 Task: Look for Airbnb properties in PÃ¼spÃ¶kladÃ¡ny, Hungary from 9th November, 2023 to 11th November, 2023 for 2 adults.2 bedrooms having 2 beds and 1 bathroom. Property type can be guest house. Booking option can be shelf check-in. Look for 4 properties as per requirement.
Action: Mouse moved to (299, 112)
Screenshot: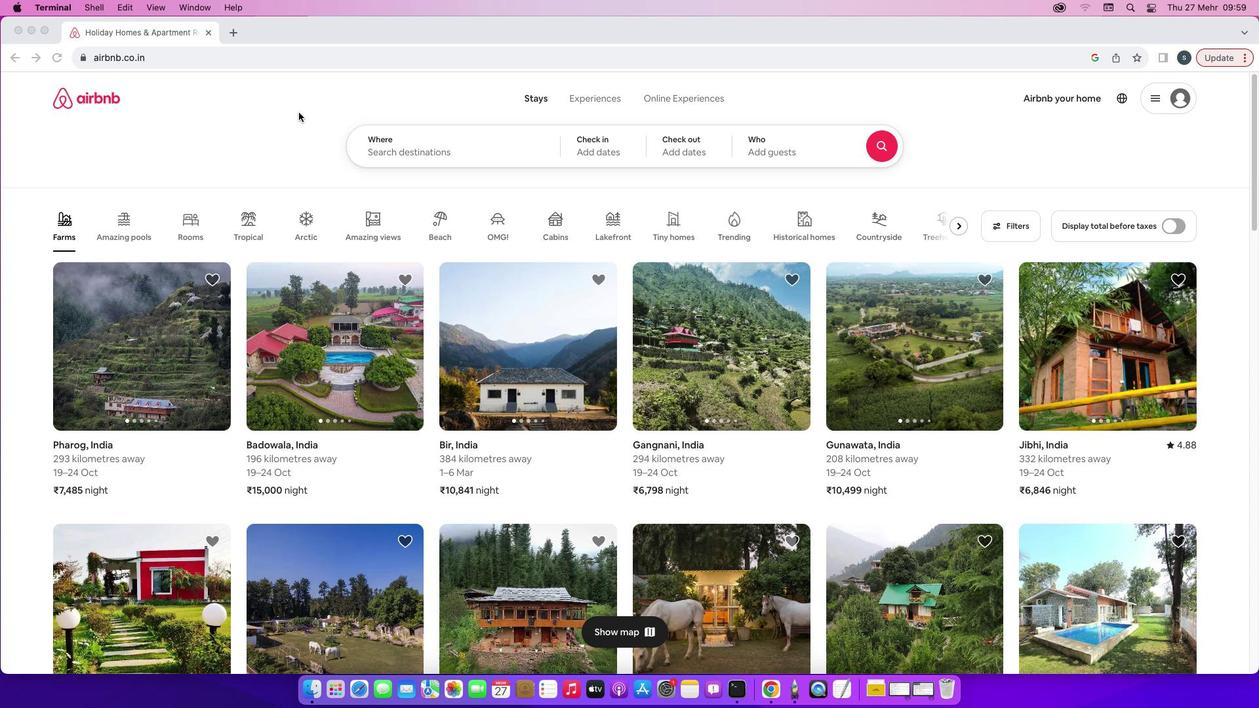 
Action: Mouse pressed left at (299, 112)
Screenshot: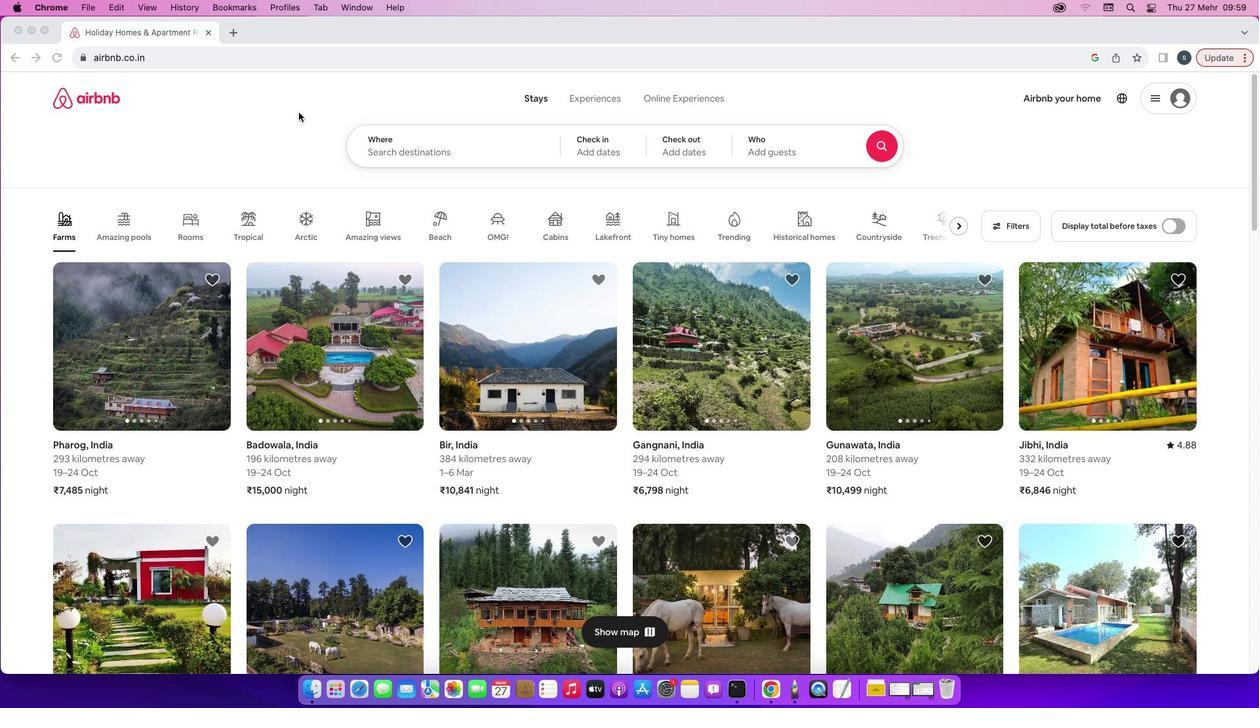 
Action: Mouse moved to (457, 154)
Screenshot: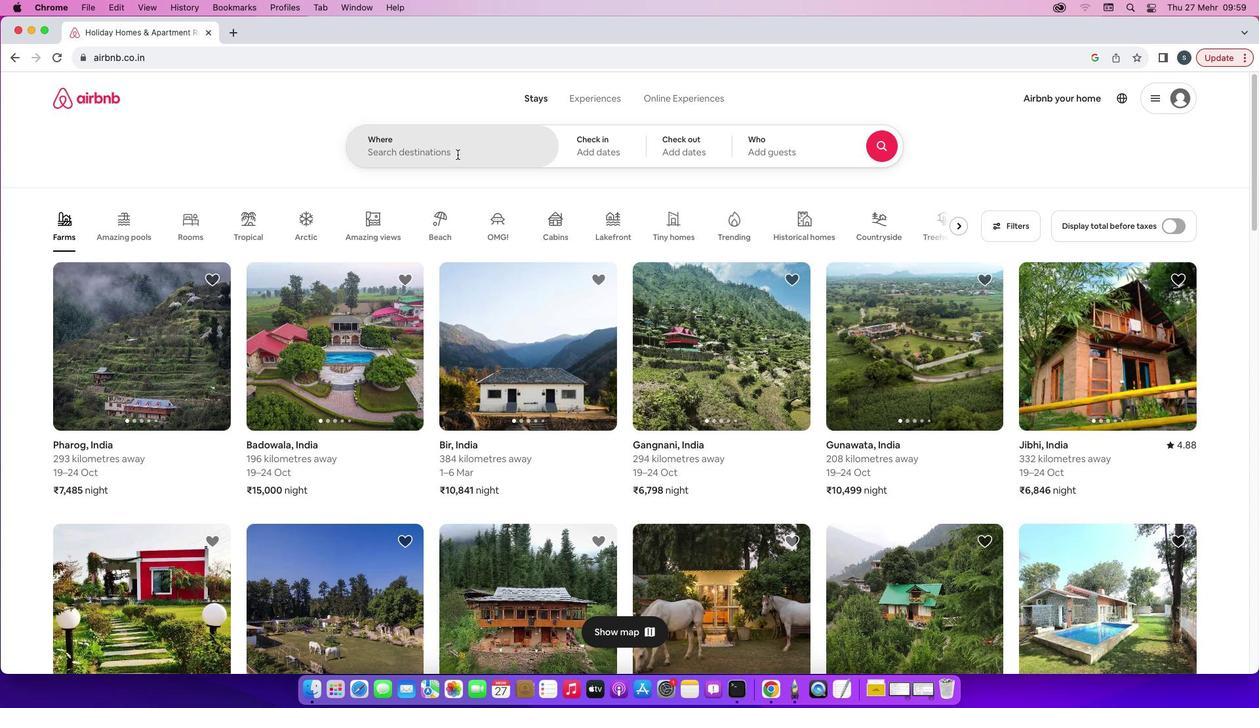 
Action: Mouse pressed left at (457, 154)
Screenshot: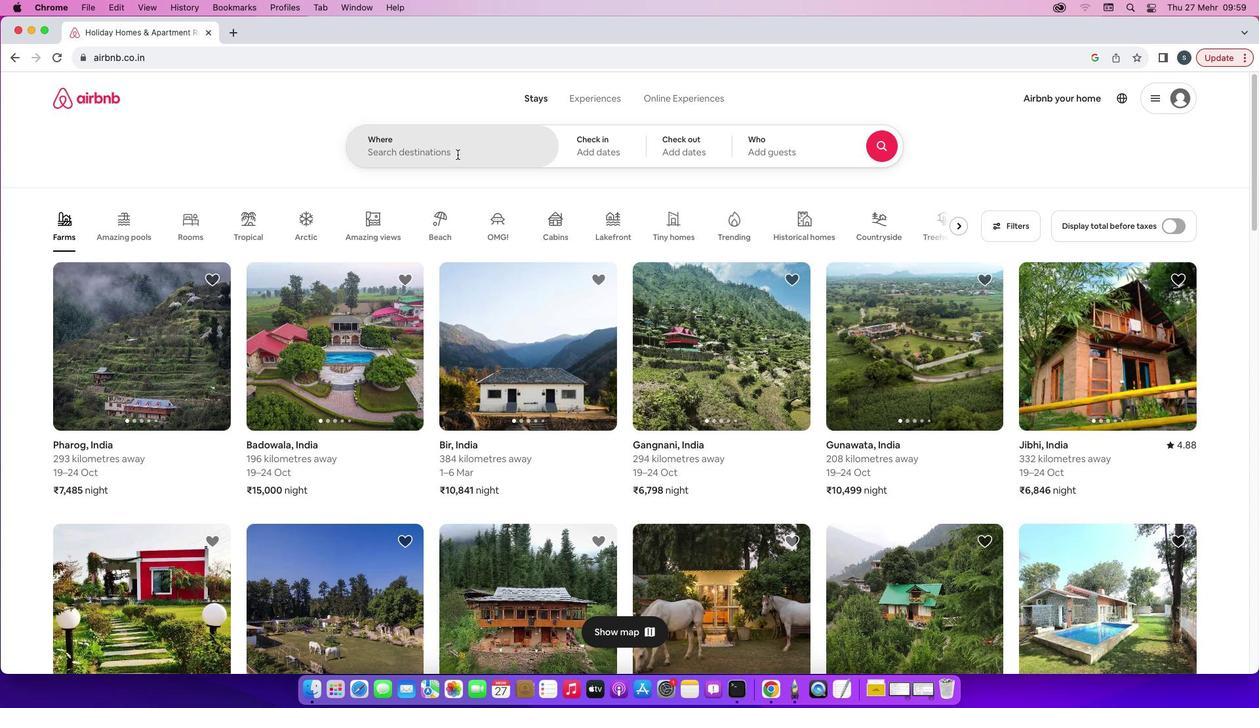 
Action: Key pressed Key.caps_lockKey.caps_lock'P'Key.caps_lock'u''s''p''o''k''l''a''d''a''n''y'','Key.spaceKey.caps_lock'H'Key.caps_lock'u''n''g''a''r''y'
Screenshot: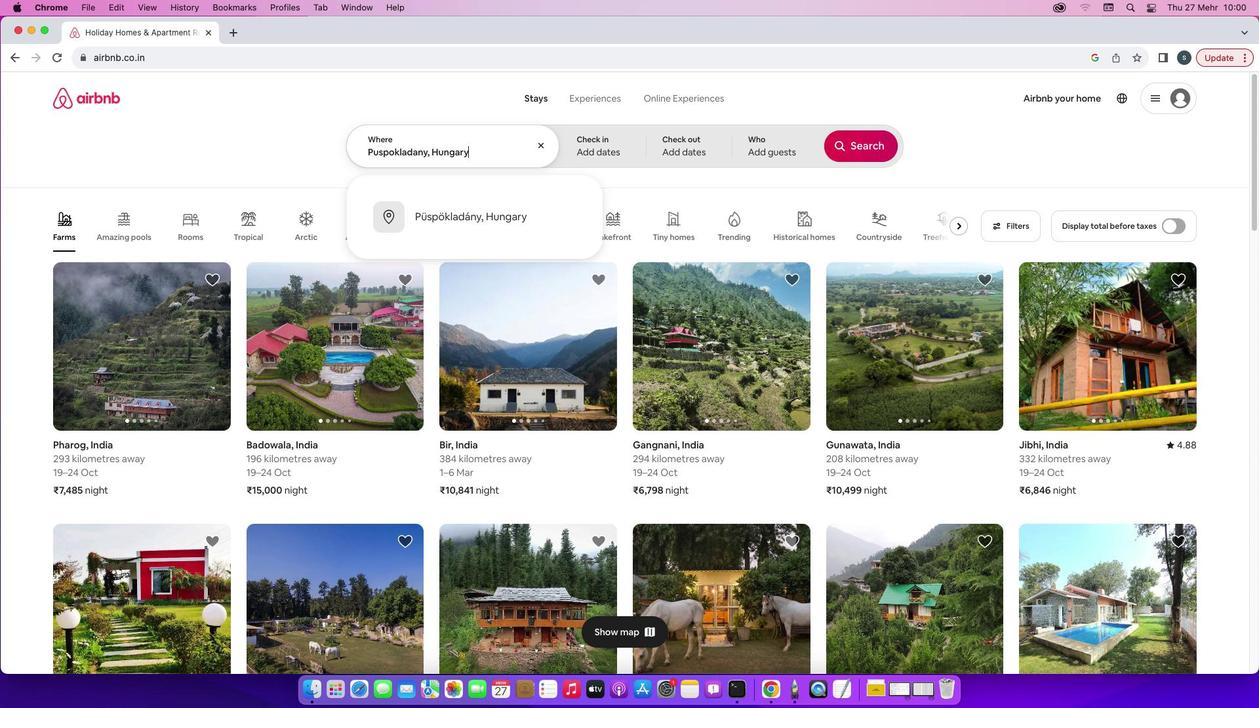 
Action: Mouse moved to (480, 209)
Screenshot: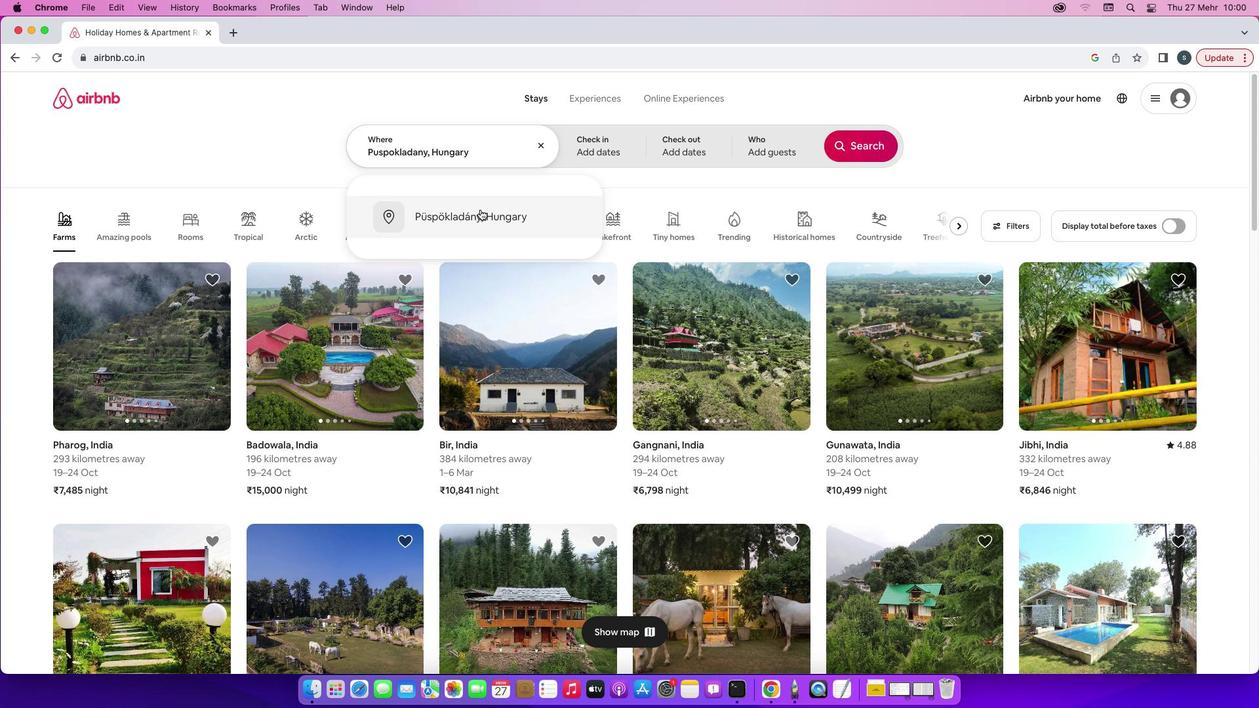 
Action: Mouse pressed left at (480, 209)
Screenshot: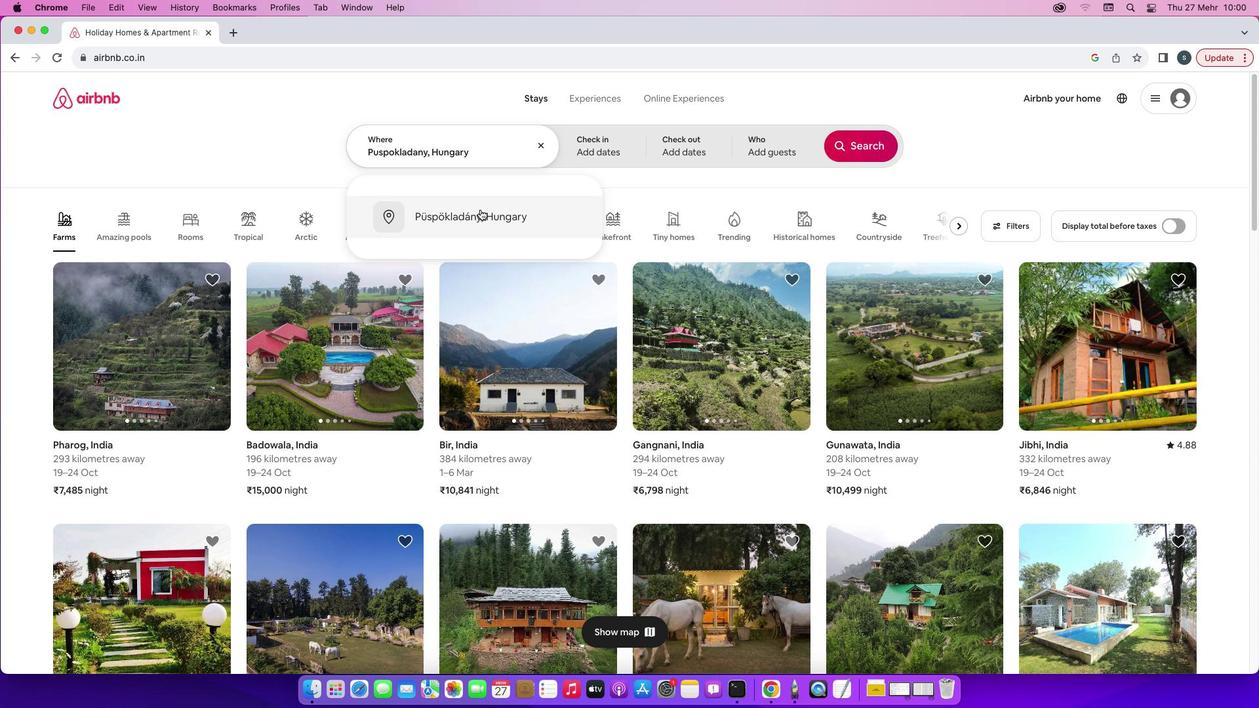 
Action: Mouse moved to (784, 336)
Screenshot: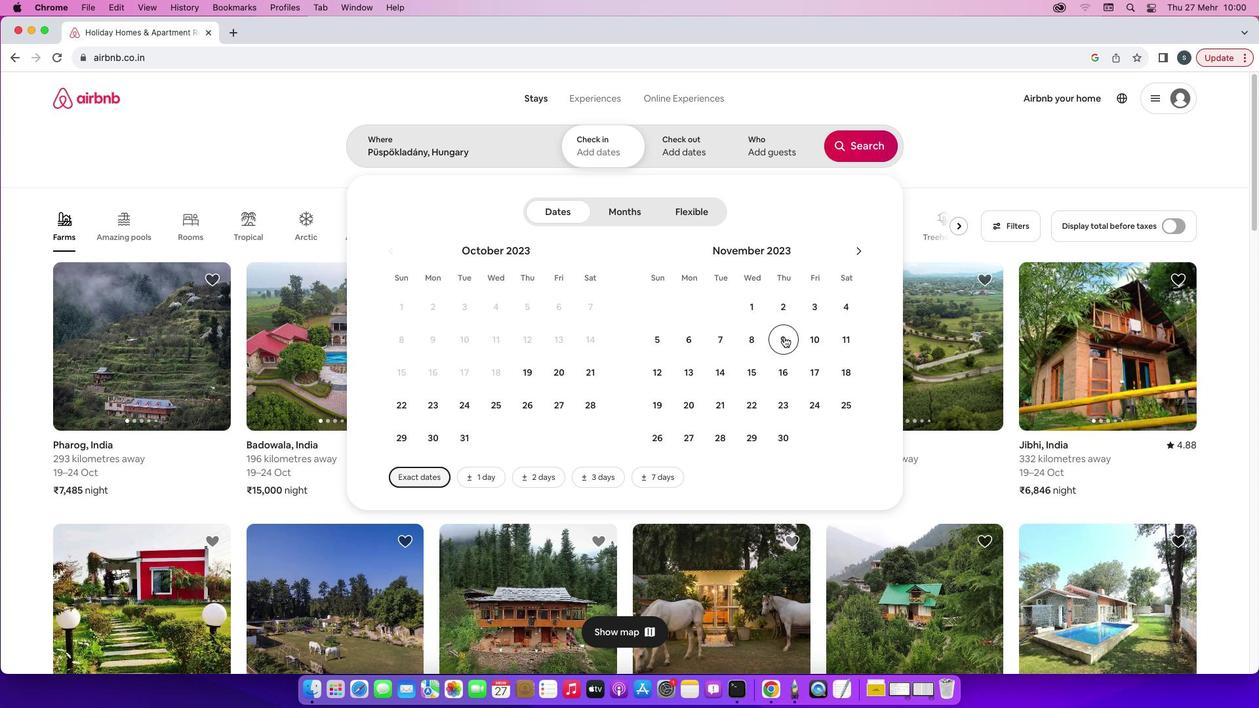 
Action: Mouse pressed left at (784, 336)
Screenshot: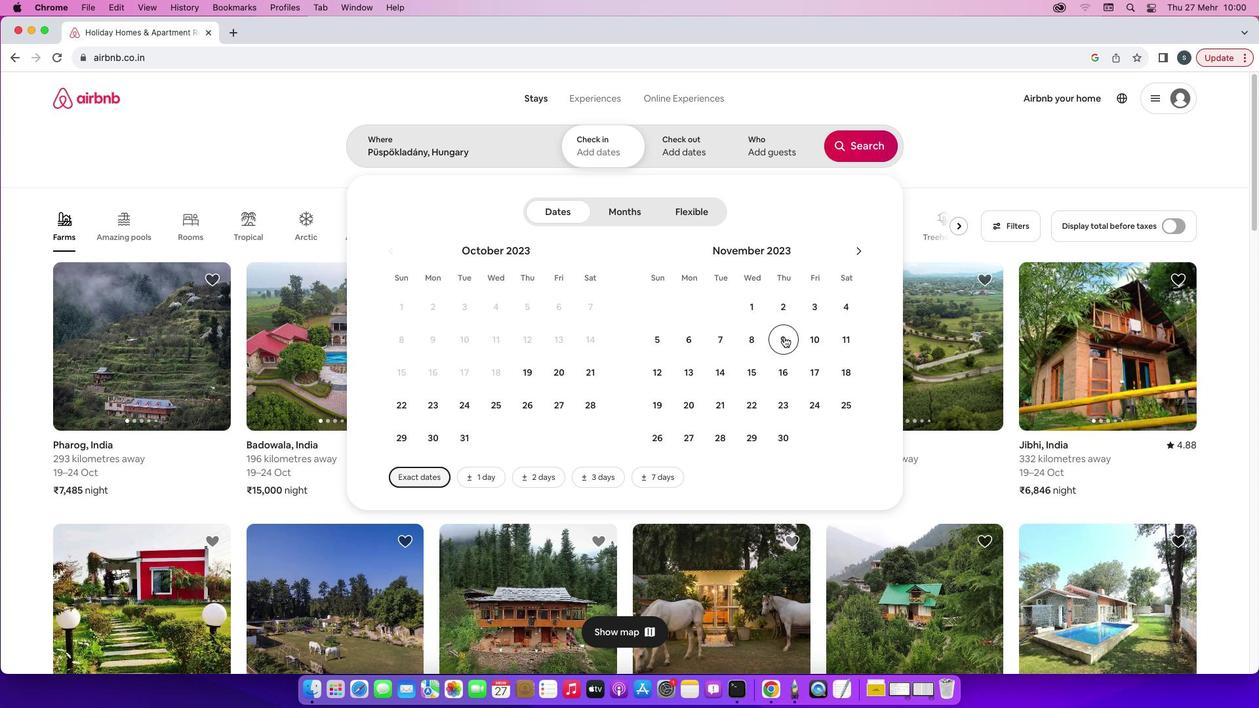
Action: Mouse moved to (839, 341)
Screenshot: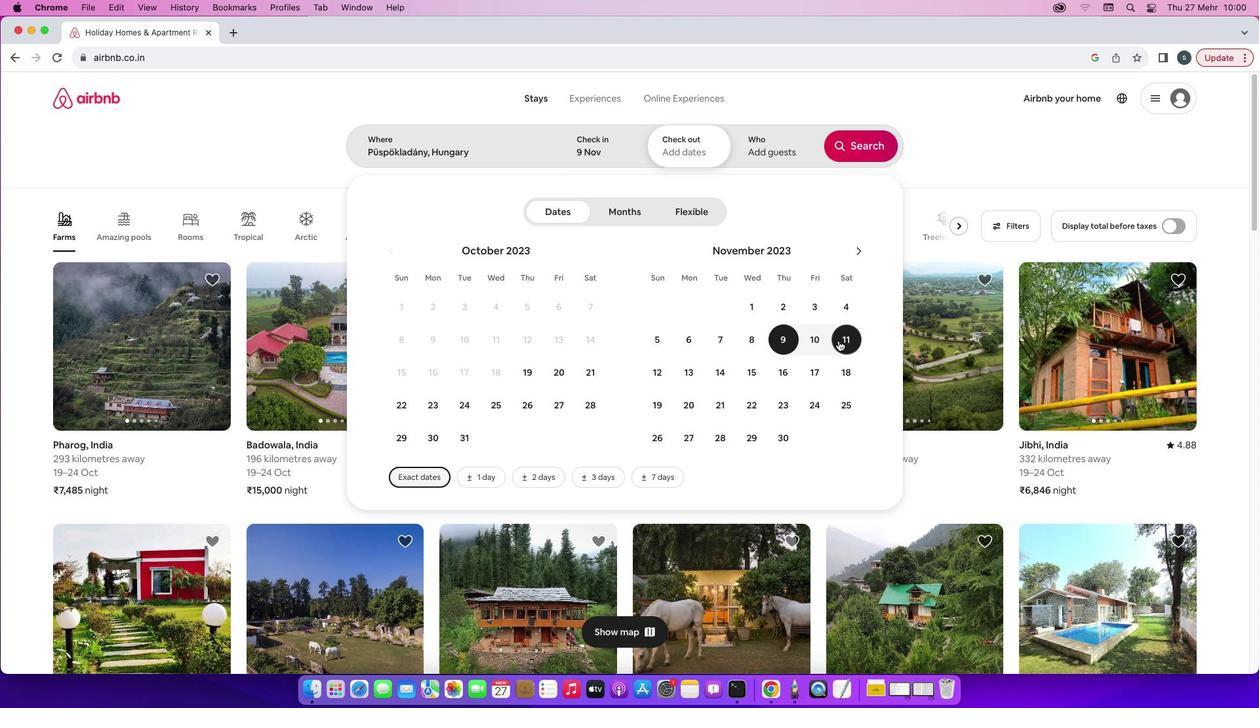 
Action: Mouse pressed left at (839, 341)
Screenshot: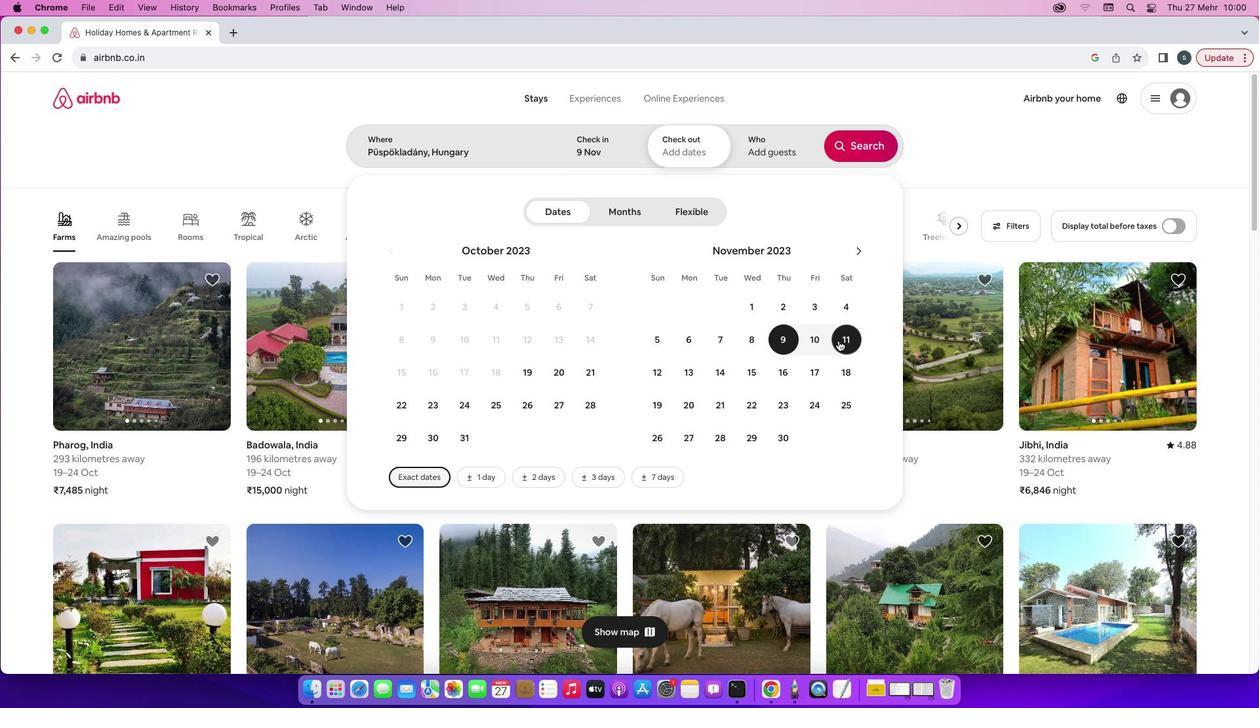 
Action: Mouse moved to (779, 141)
Screenshot: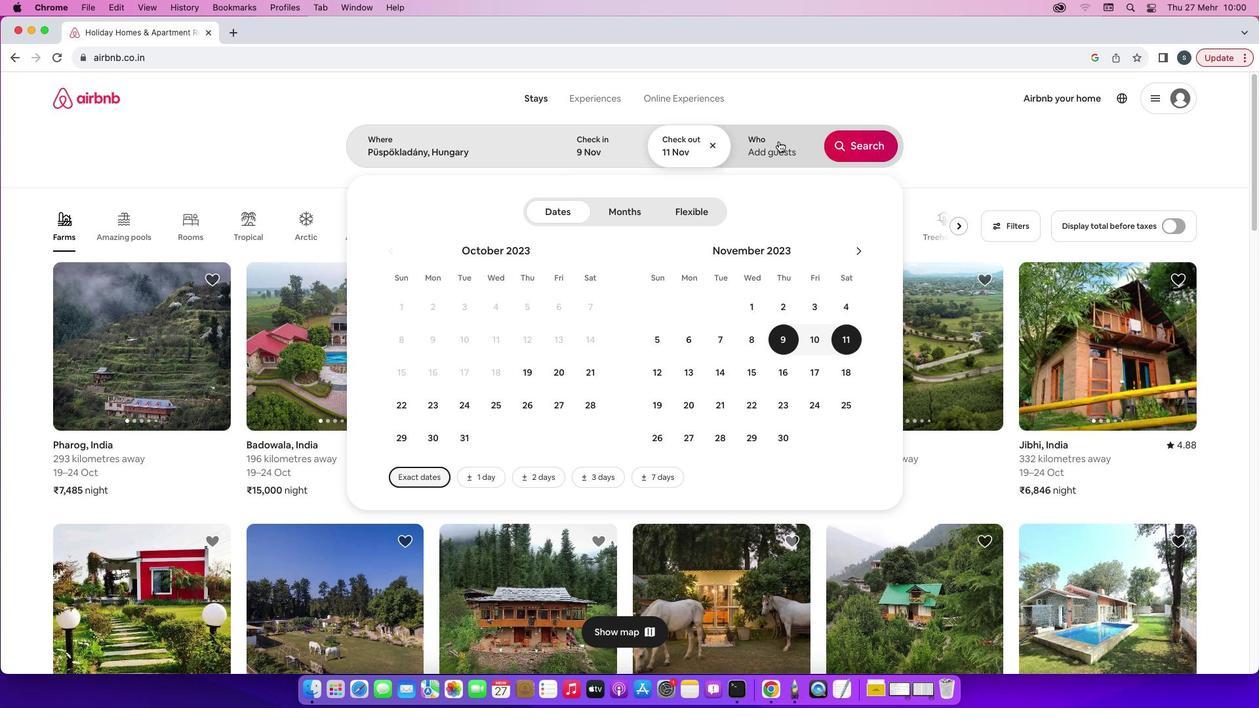
Action: Mouse pressed left at (779, 141)
Screenshot: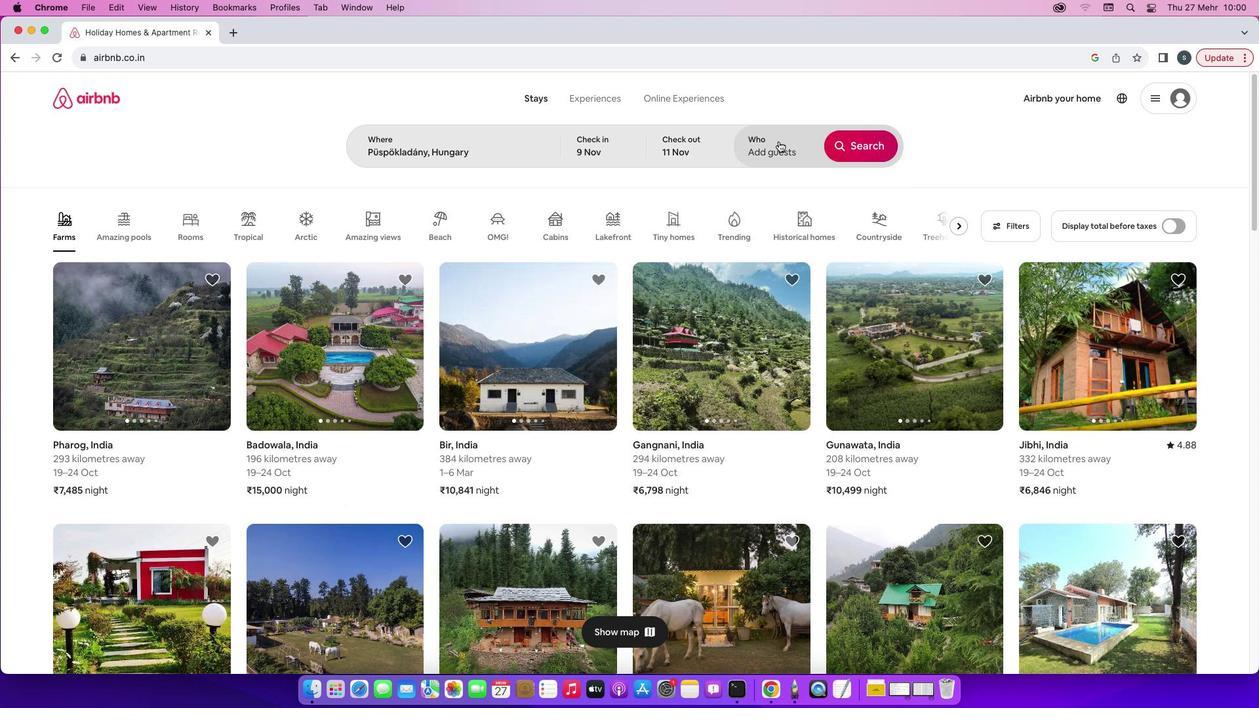 
Action: Mouse moved to (863, 215)
Screenshot: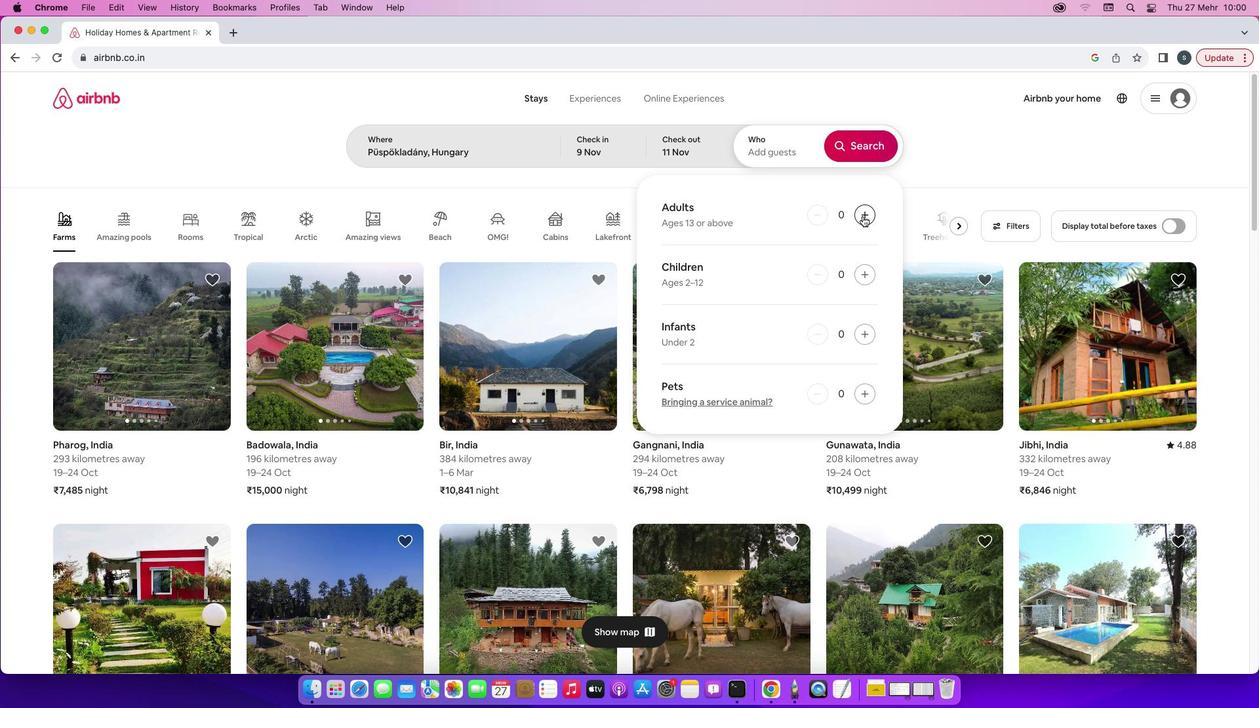 
Action: Mouse pressed left at (863, 215)
Screenshot: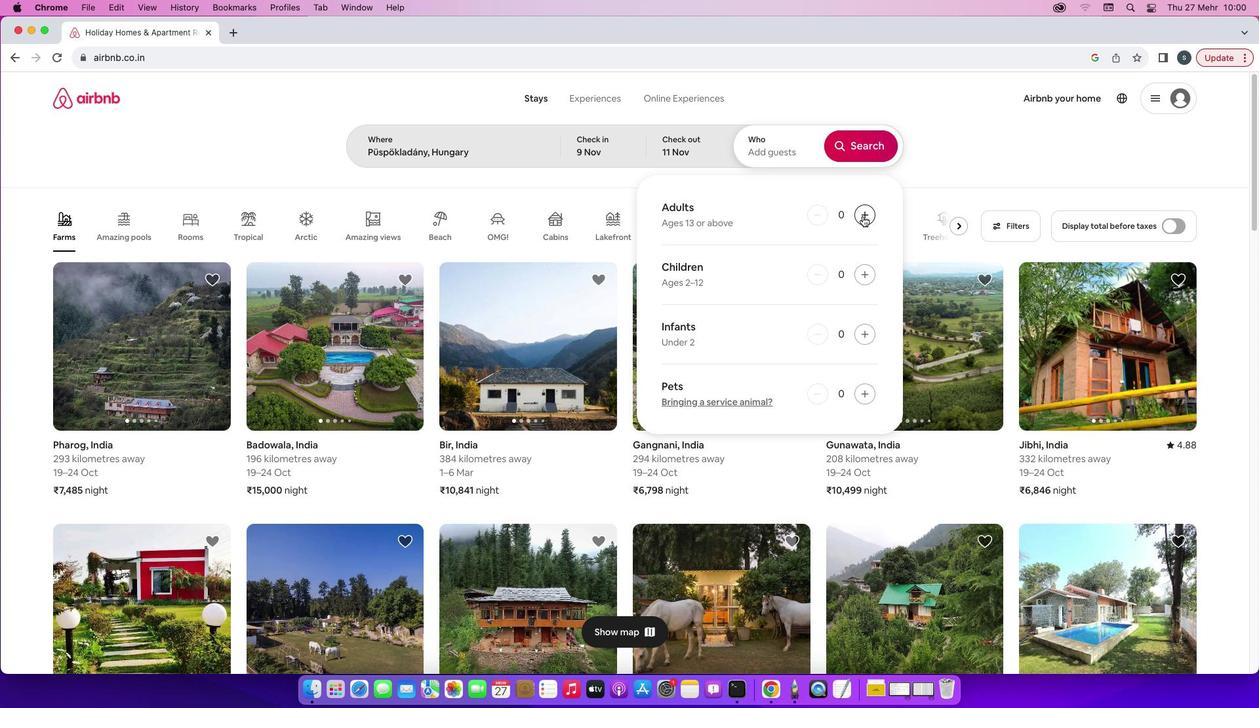 
Action: Mouse pressed left at (863, 215)
Screenshot: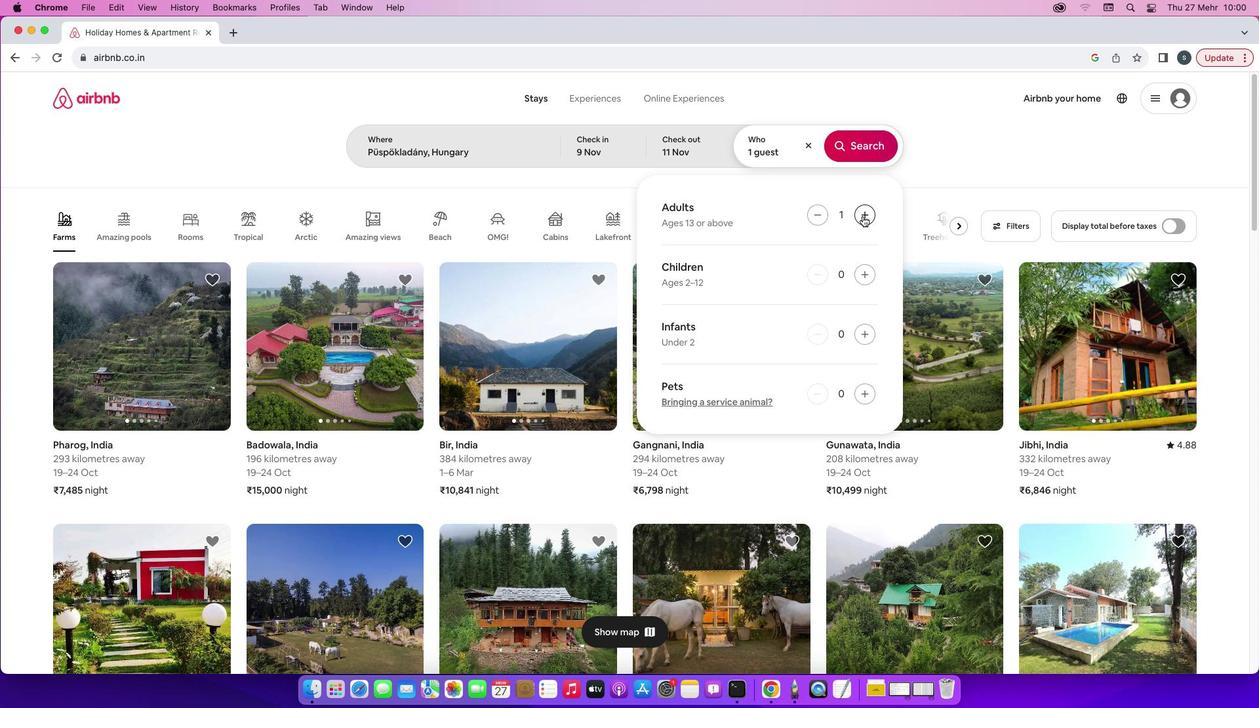
Action: Mouse moved to (852, 148)
Screenshot: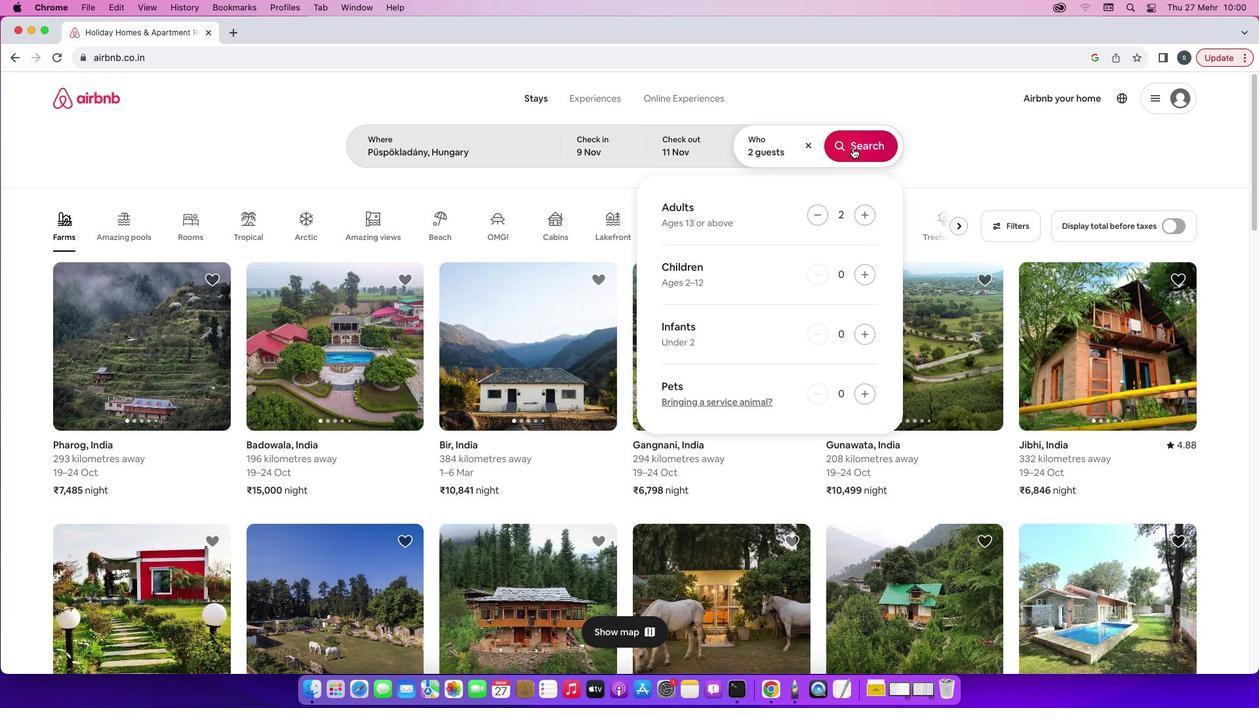 
Action: Mouse pressed left at (852, 148)
Screenshot: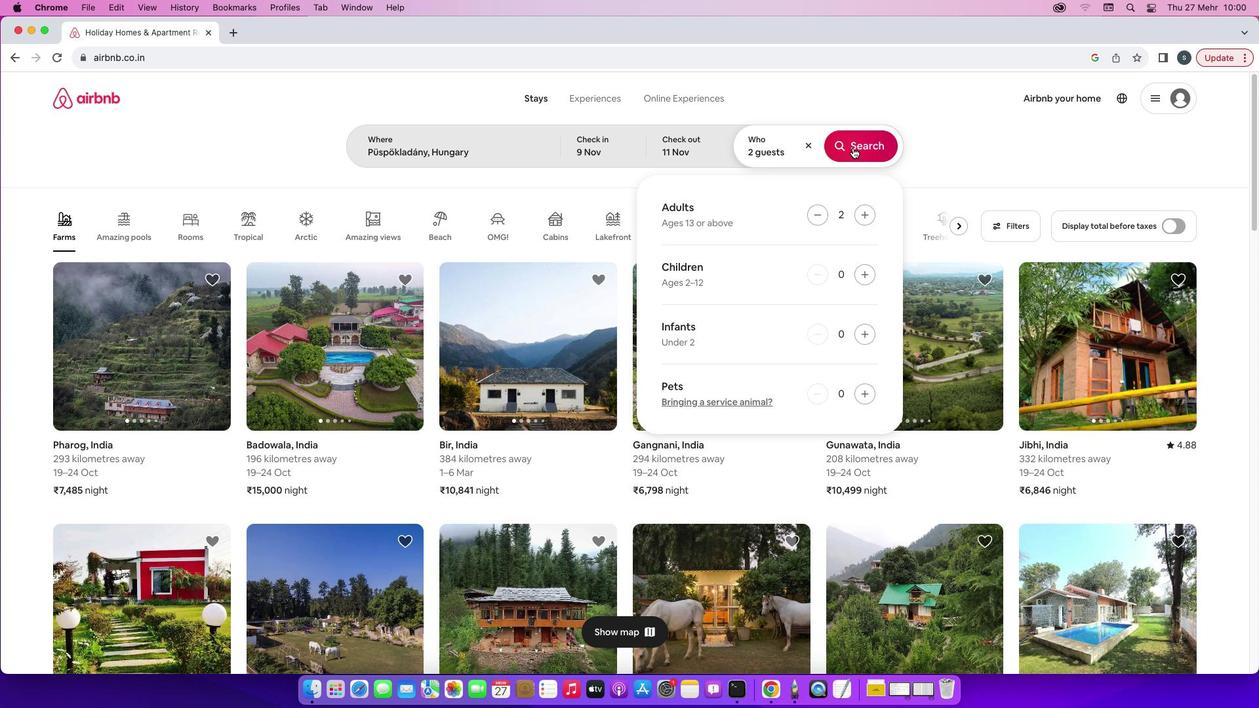 
Action: Mouse moved to (1052, 155)
Screenshot: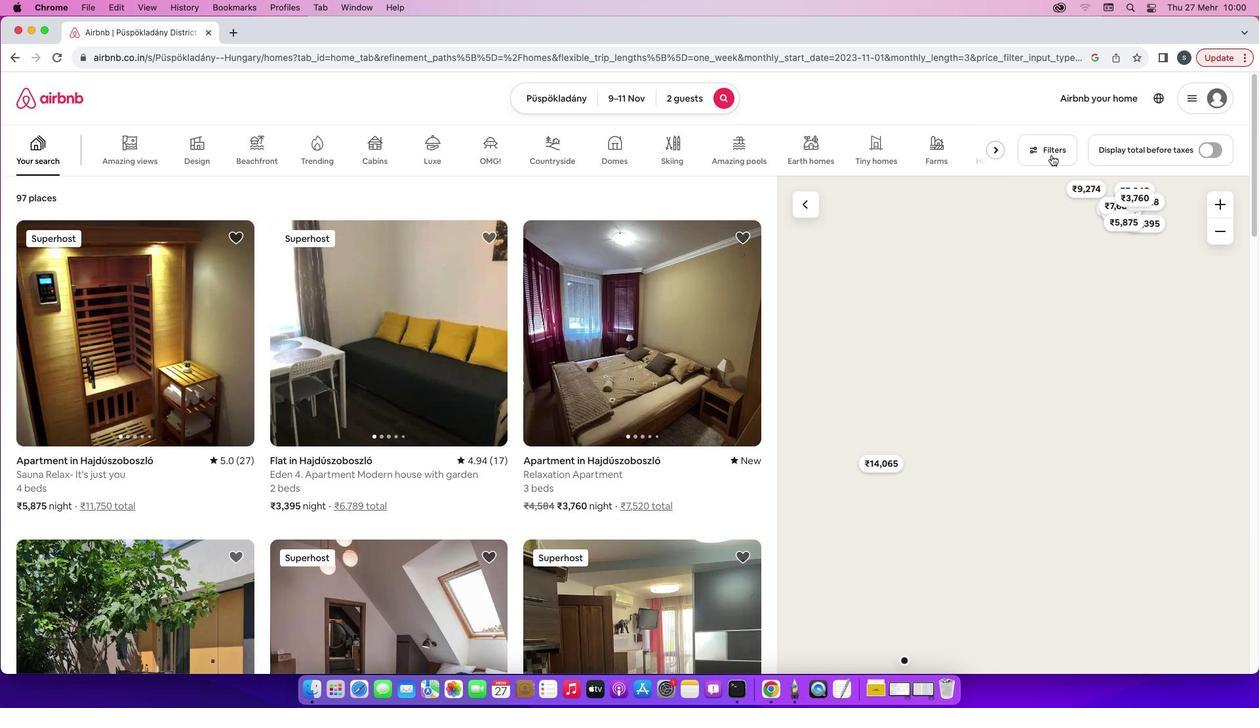 
Action: Mouse pressed left at (1052, 155)
Screenshot: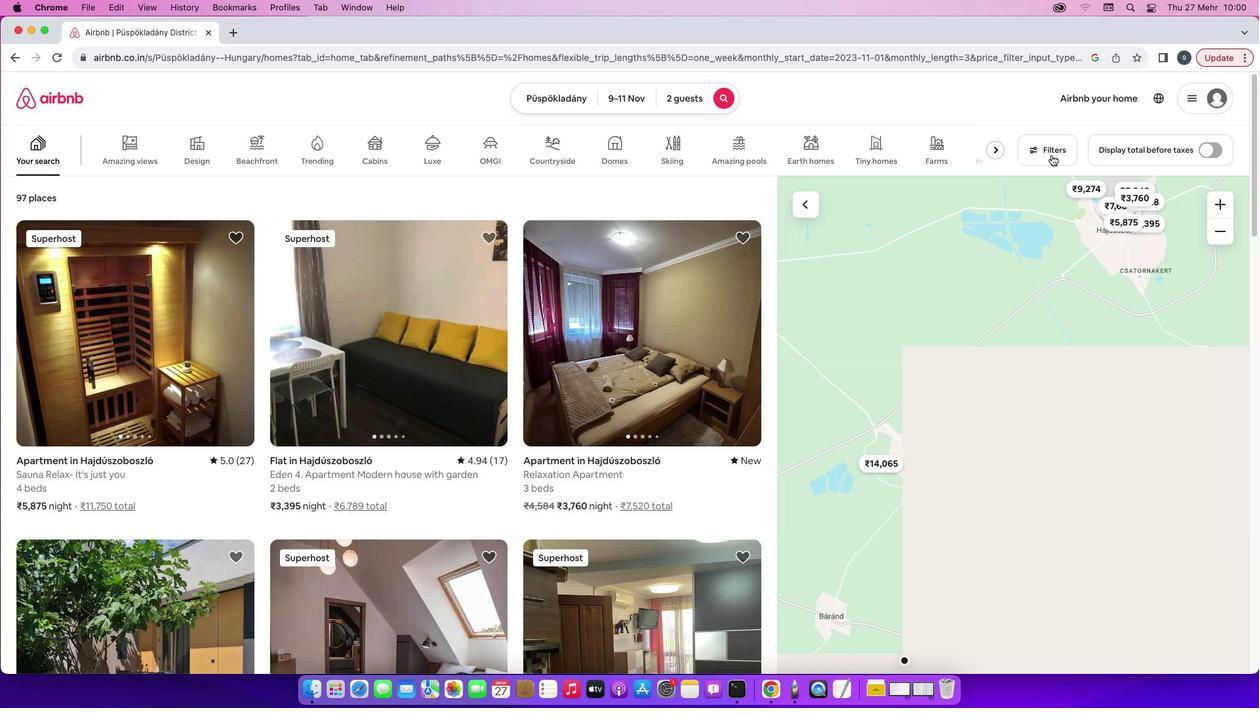 
Action: Mouse moved to (692, 381)
Screenshot: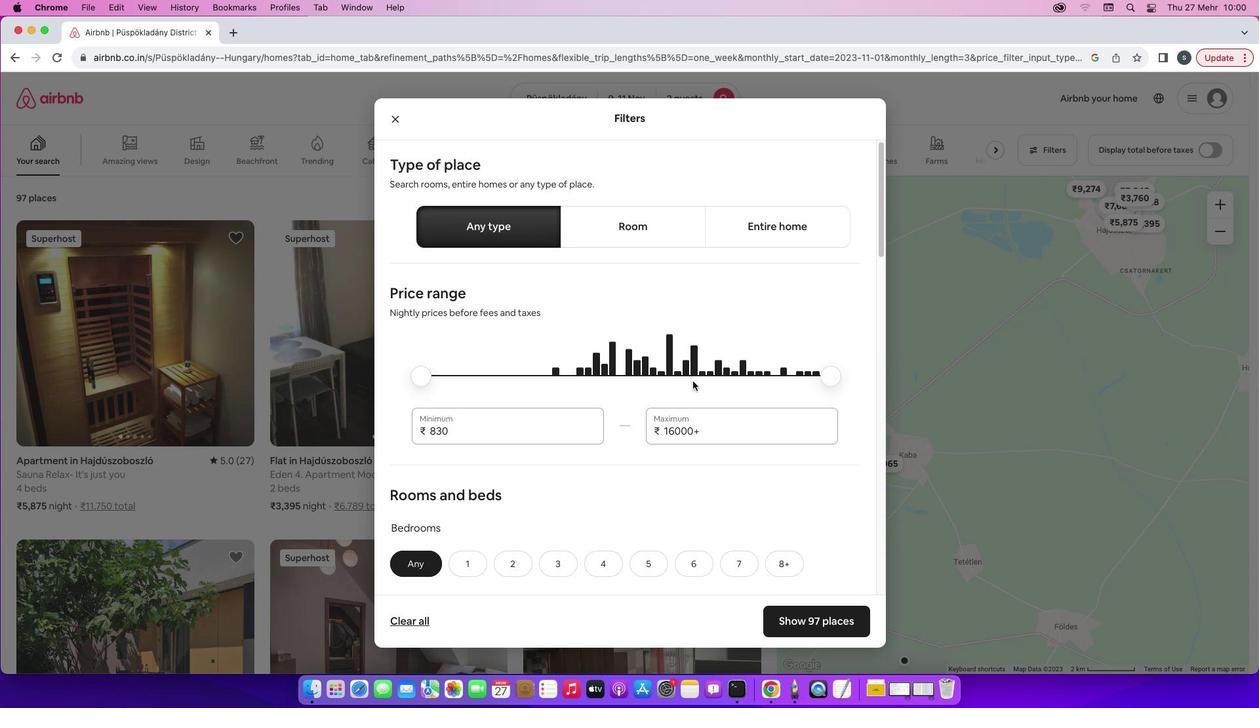 
Action: Mouse scrolled (692, 381) with delta (0, 0)
Screenshot: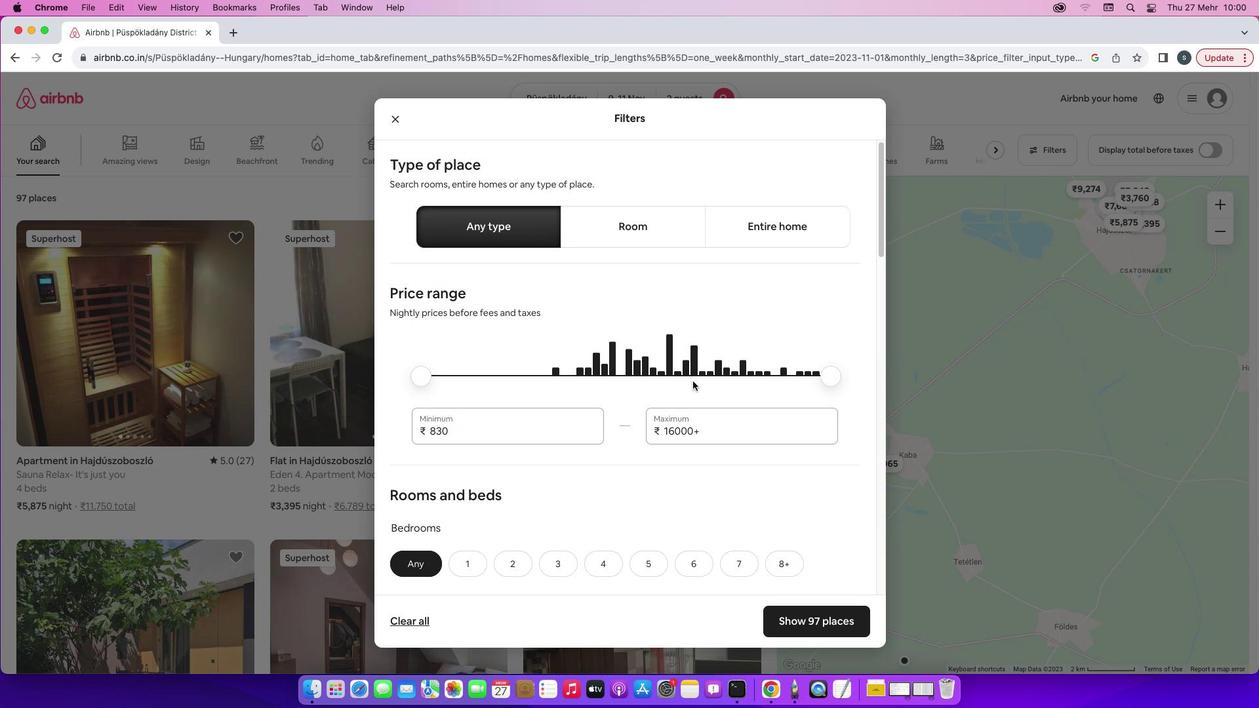 
Action: Mouse scrolled (692, 381) with delta (0, 0)
Screenshot: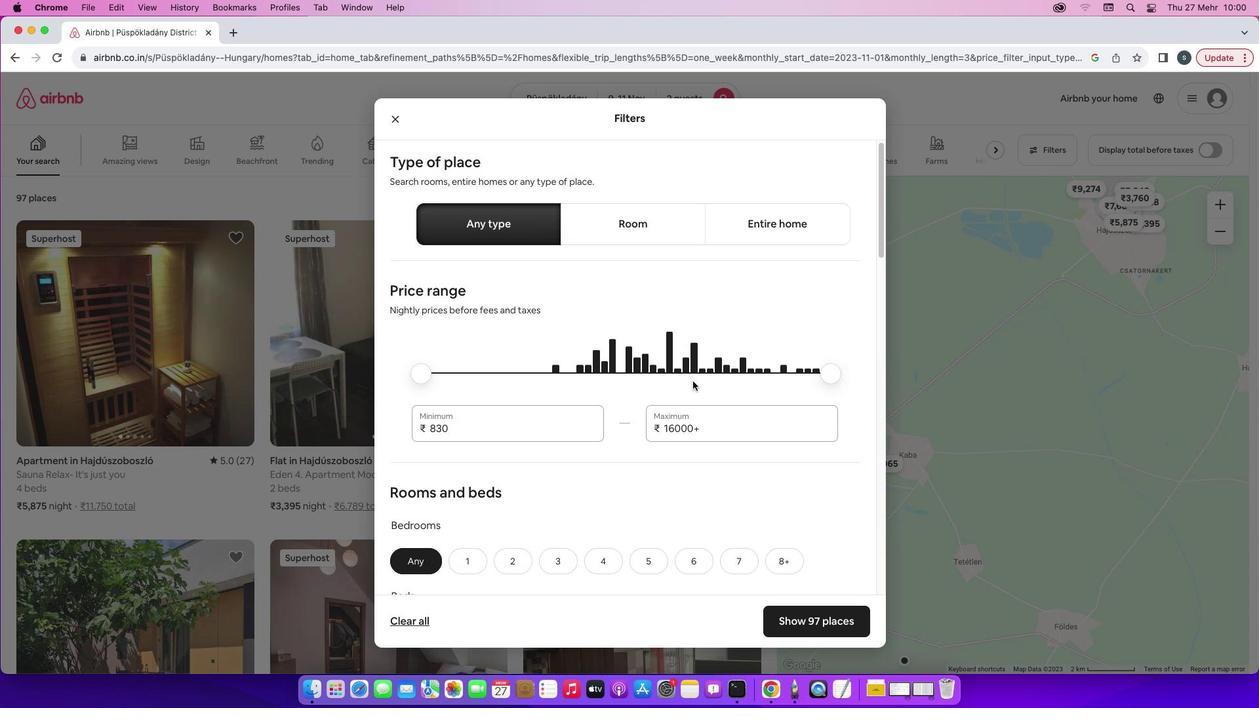 
Action: Mouse scrolled (692, 381) with delta (0, 0)
Screenshot: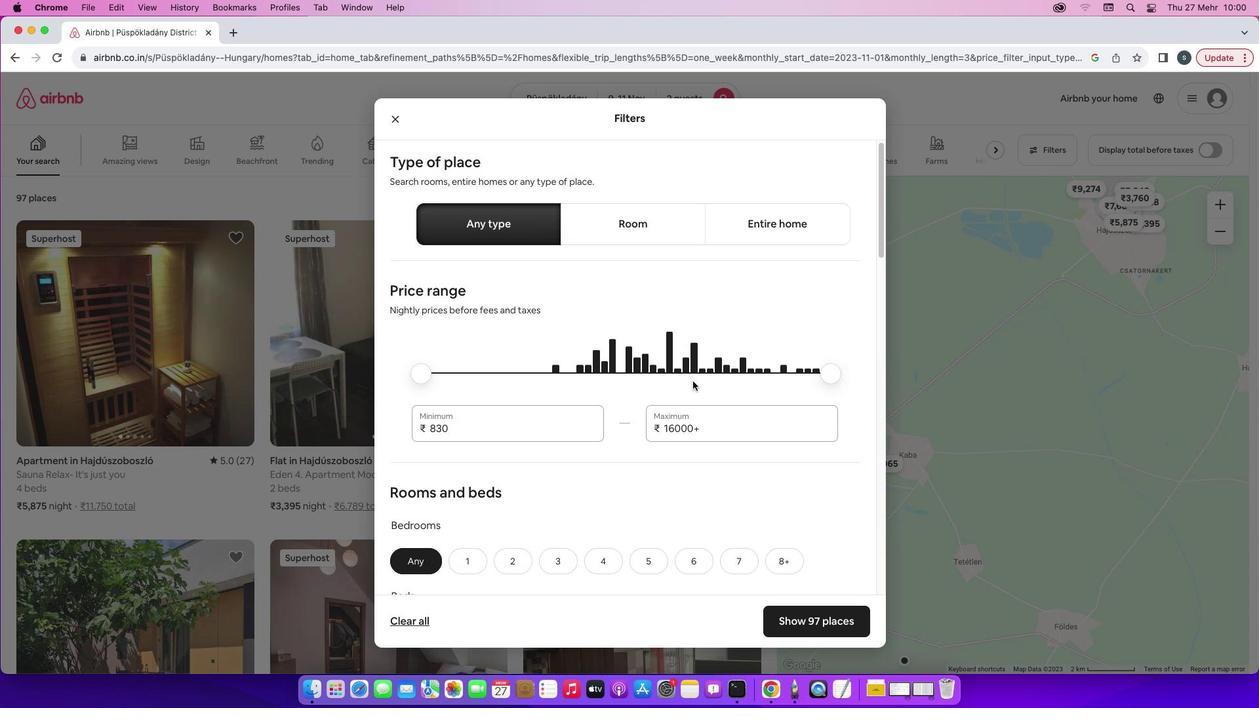 
Action: Mouse scrolled (692, 381) with delta (0, -1)
Screenshot: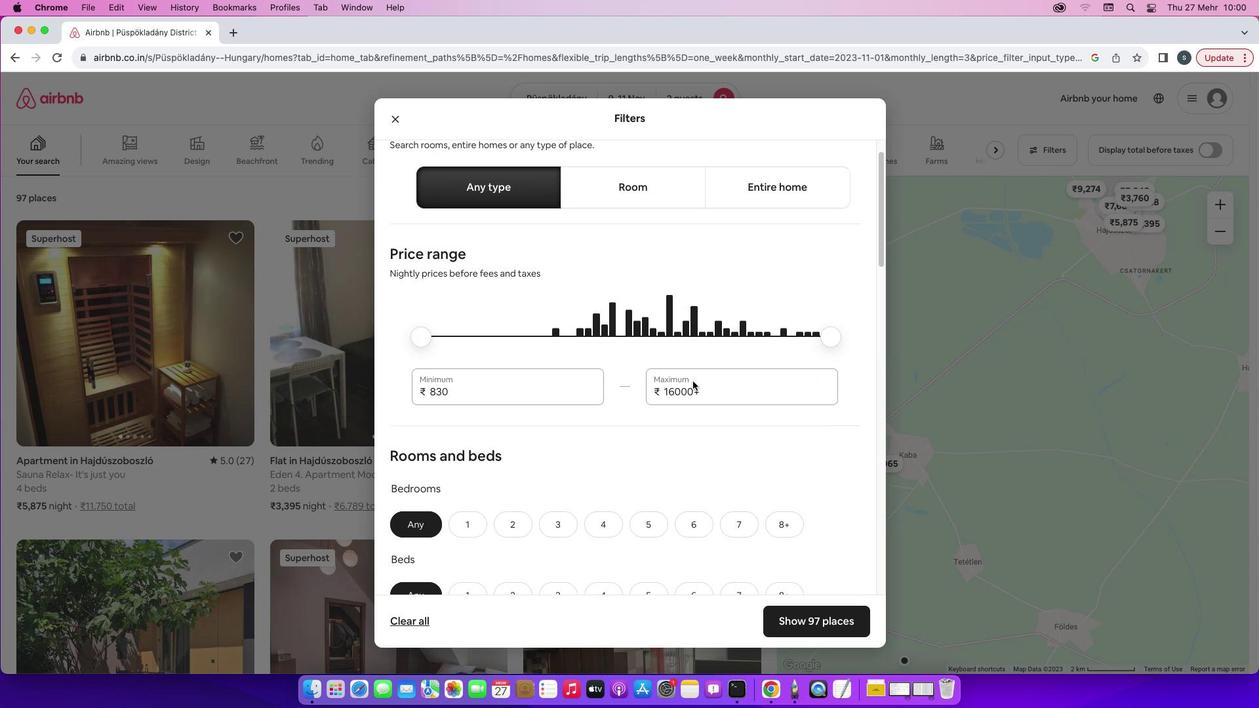 
Action: Mouse scrolled (692, 381) with delta (0, 0)
Screenshot: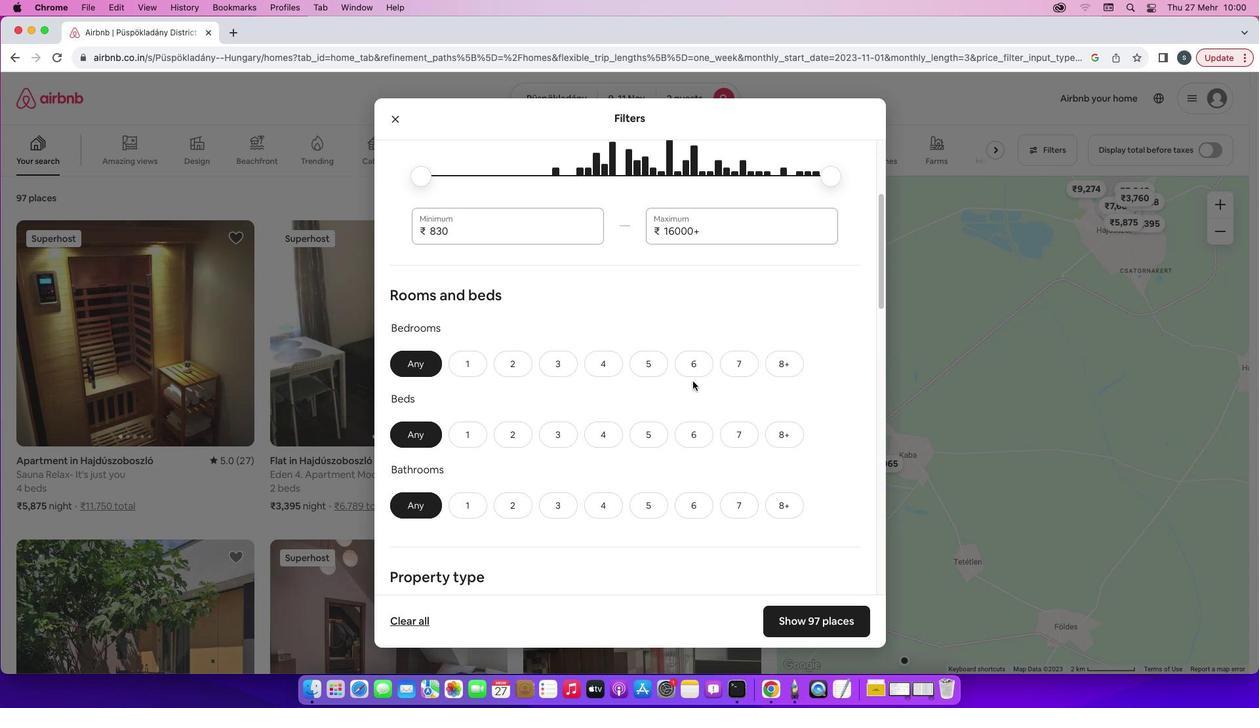 
Action: Mouse moved to (498, 352)
Screenshot: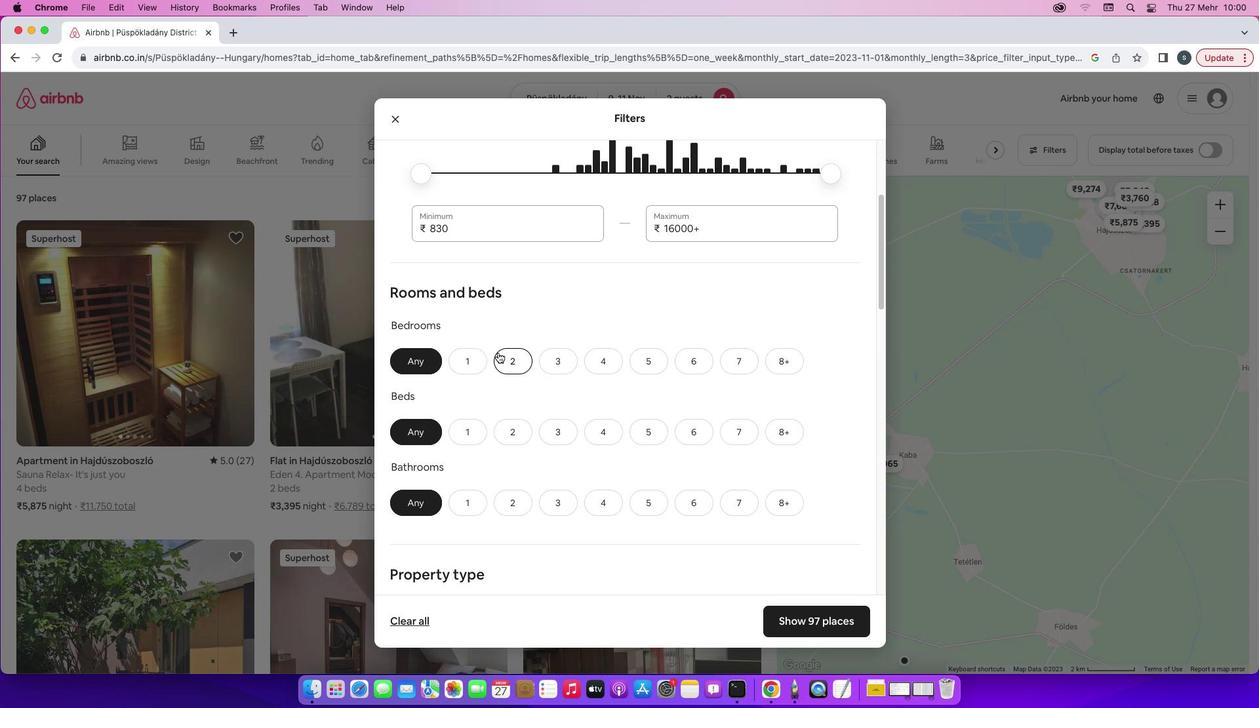 
Action: Mouse pressed left at (498, 352)
Screenshot: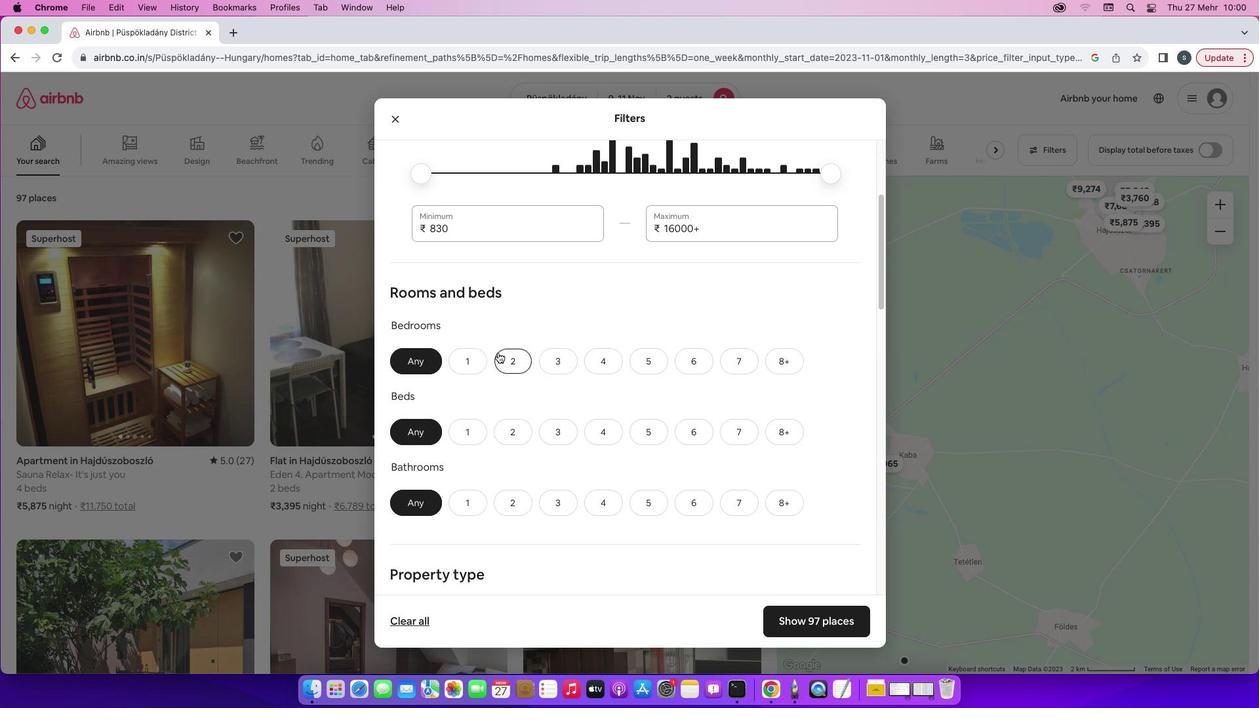 
Action: Mouse moved to (507, 440)
Screenshot: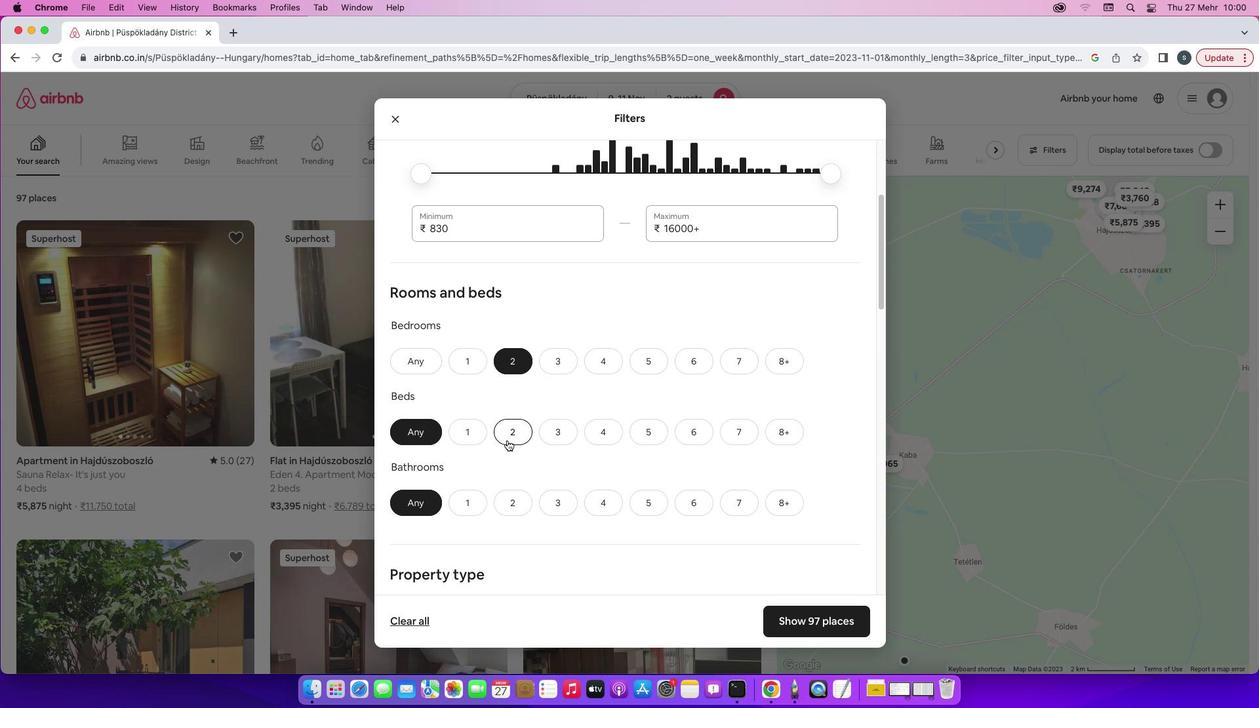 
Action: Mouse pressed left at (507, 440)
Screenshot: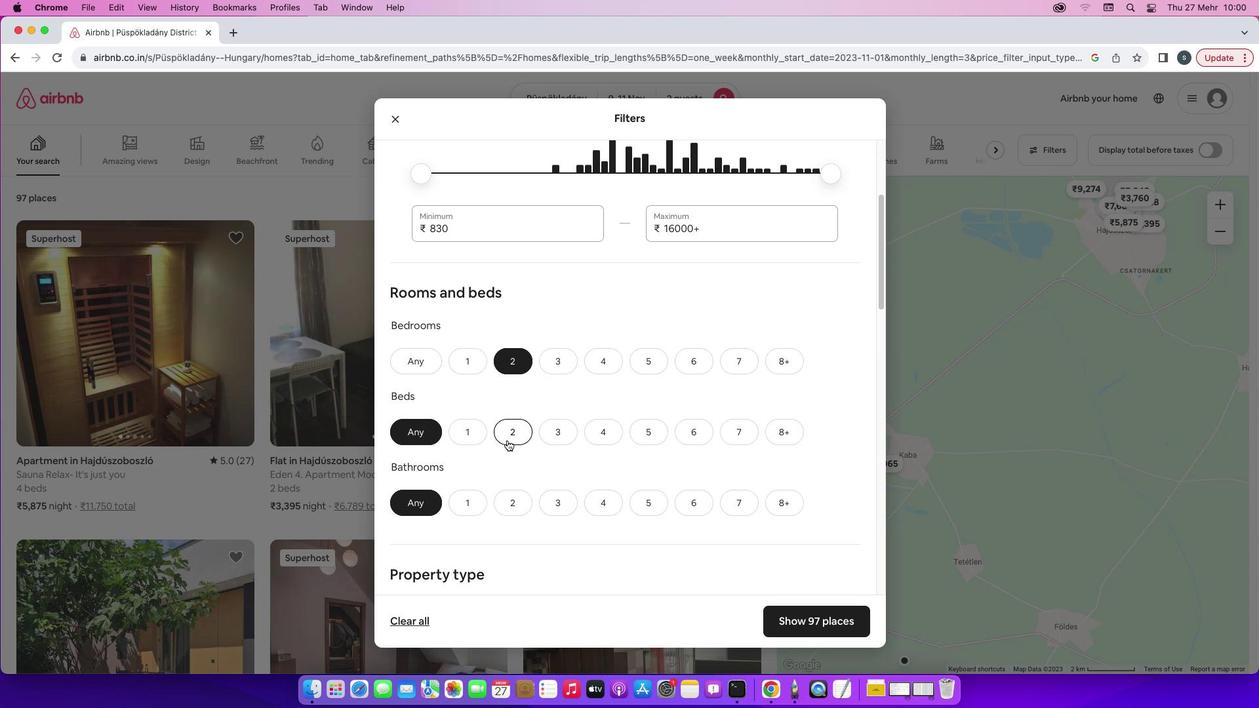 
Action: Mouse moved to (464, 507)
Screenshot: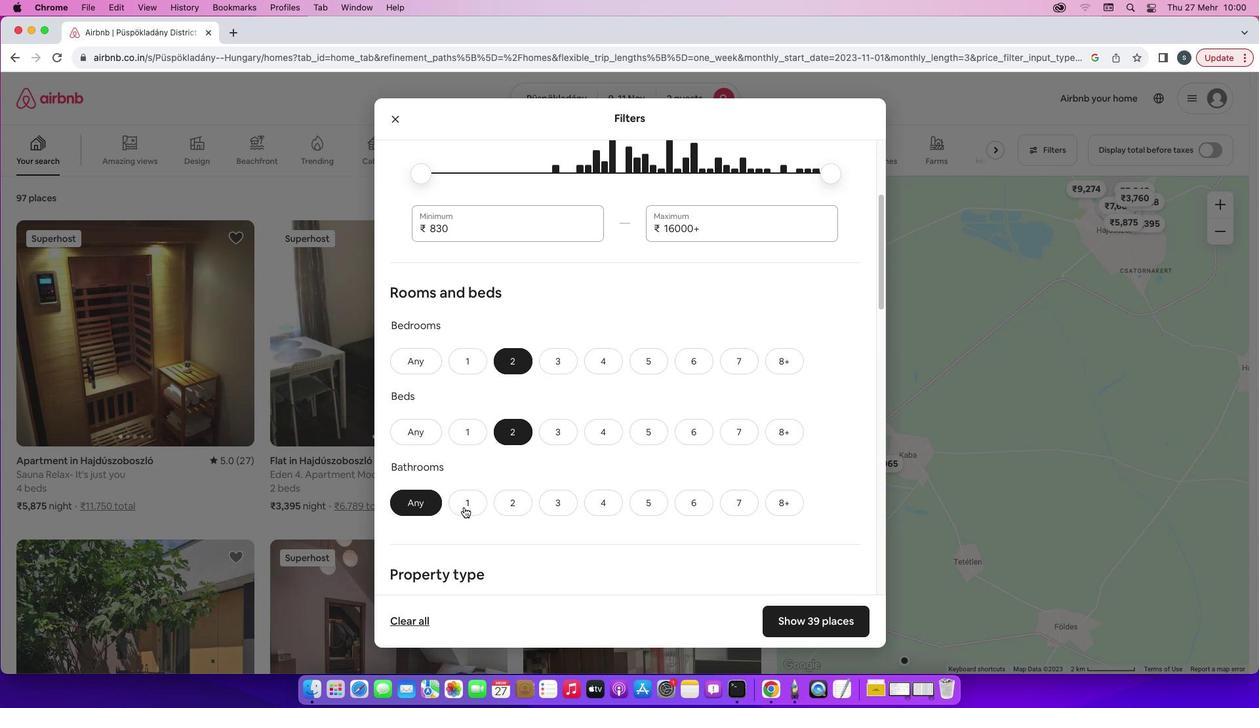 
Action: Mouse pressed left at (464, 507)
Screenshot: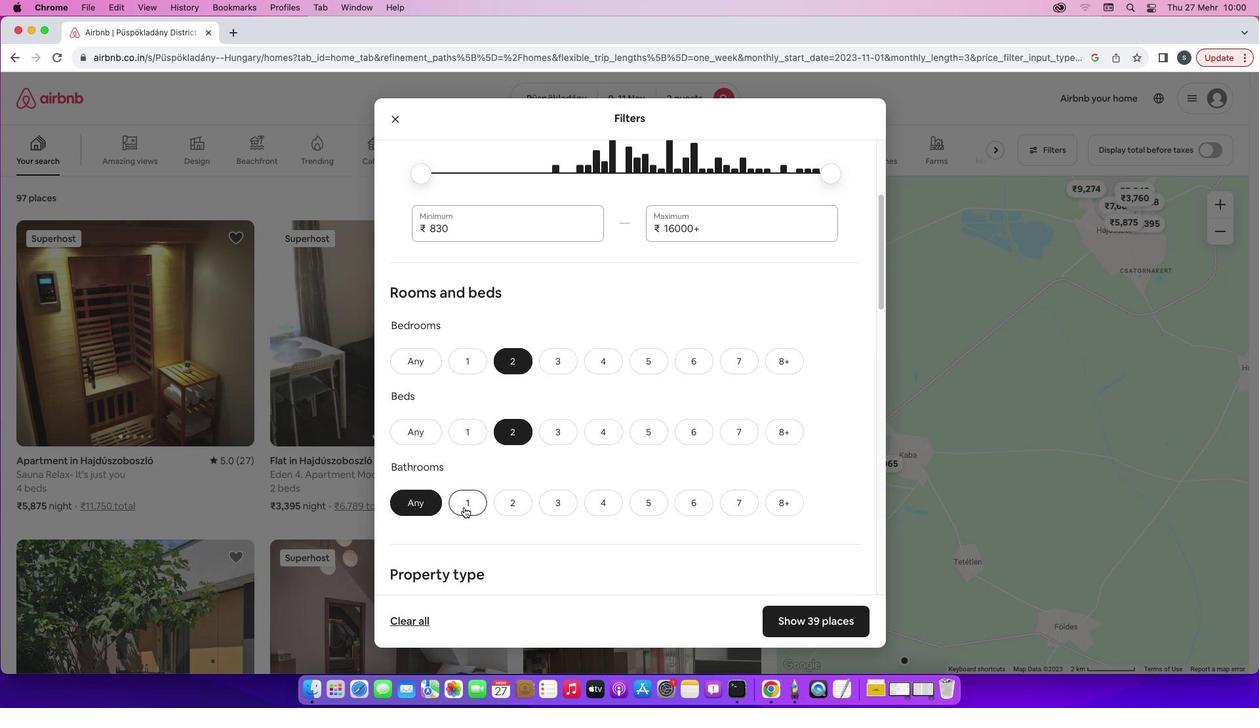 
Action: Mouse moved to (588, 486)
Screenshot: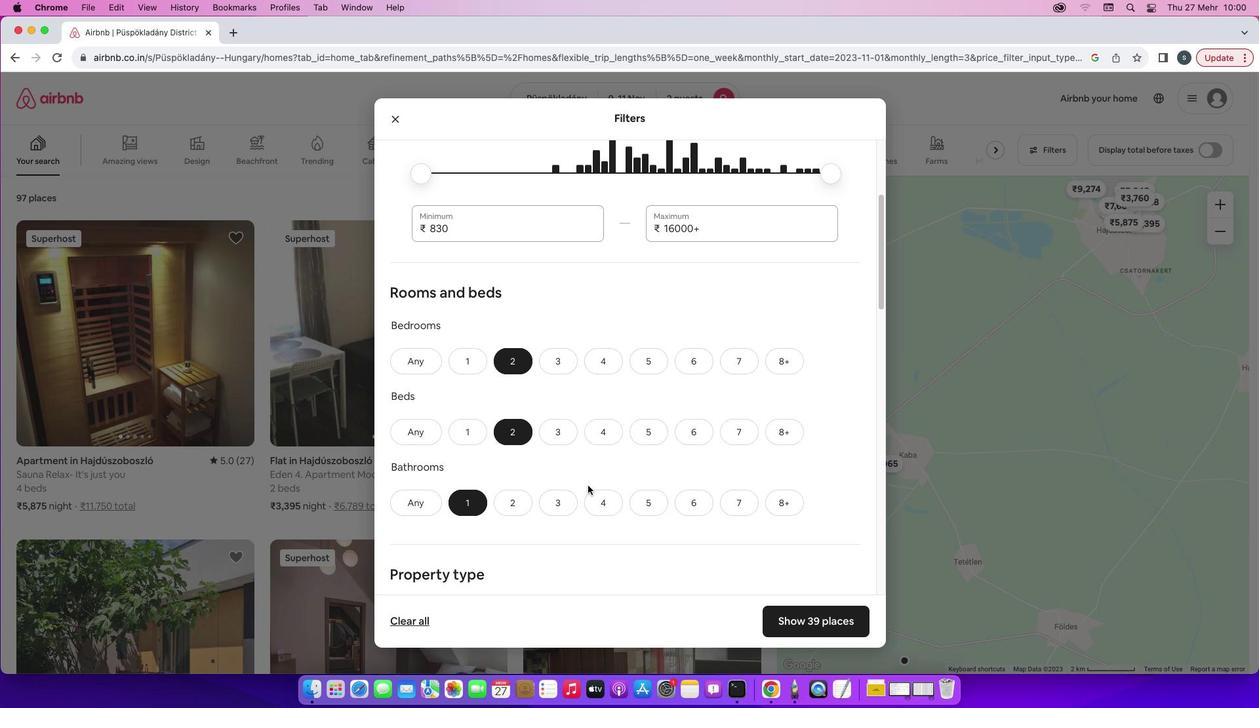 
Action: Mouse scrolled (588, 486) with delta (0, 0)
Screenshot: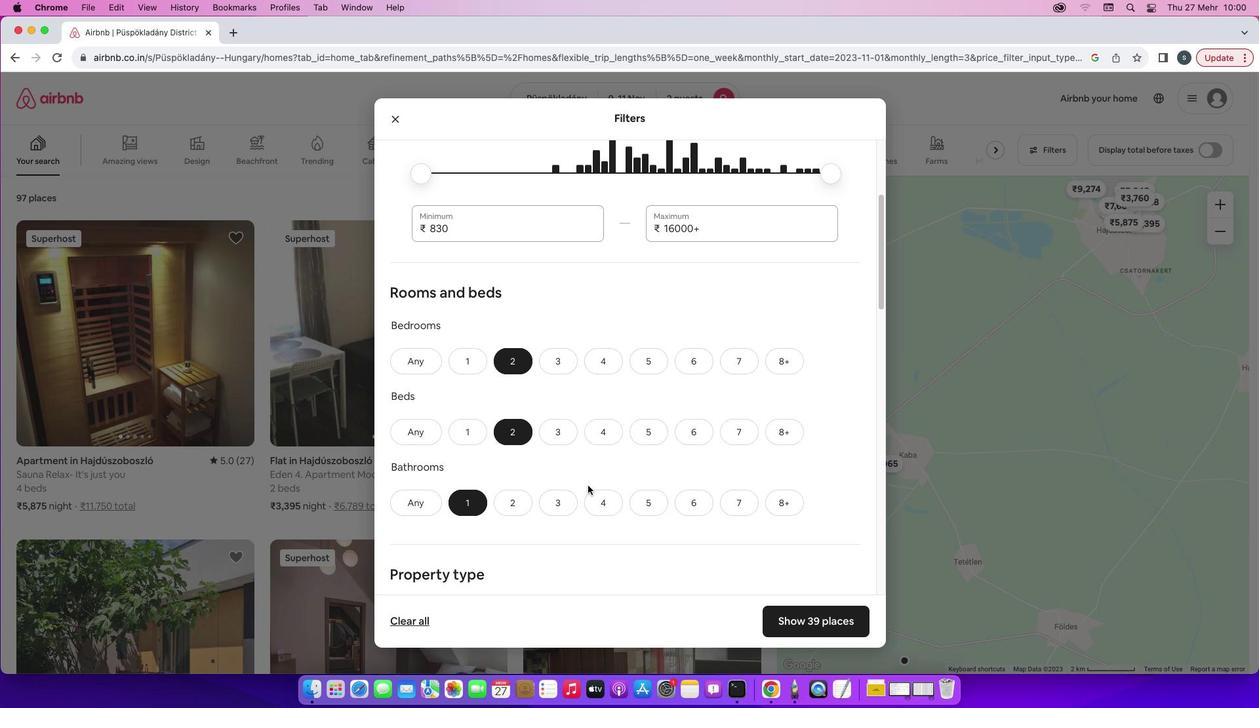 
Action: Mouse scrolled (588, 486) with delta (0, 0)
Screenshot: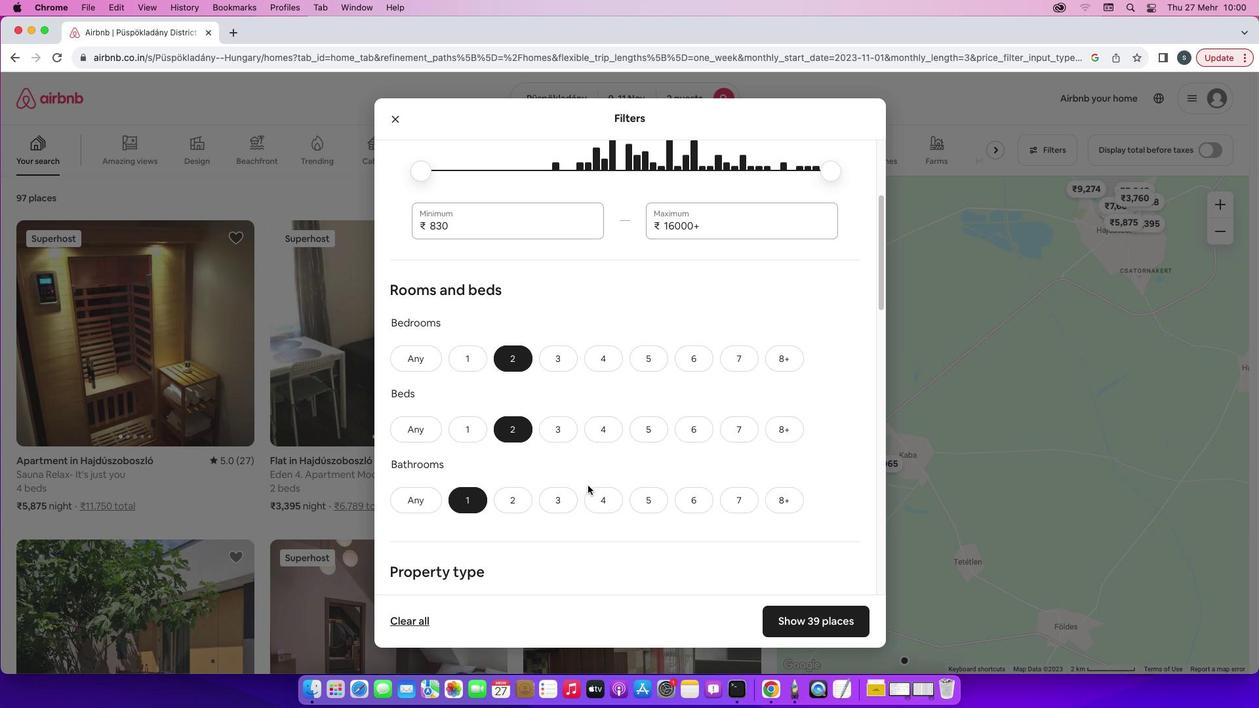 
Action: Mouse scrolled (588, 486) with delta (0, 0)
Screenshot: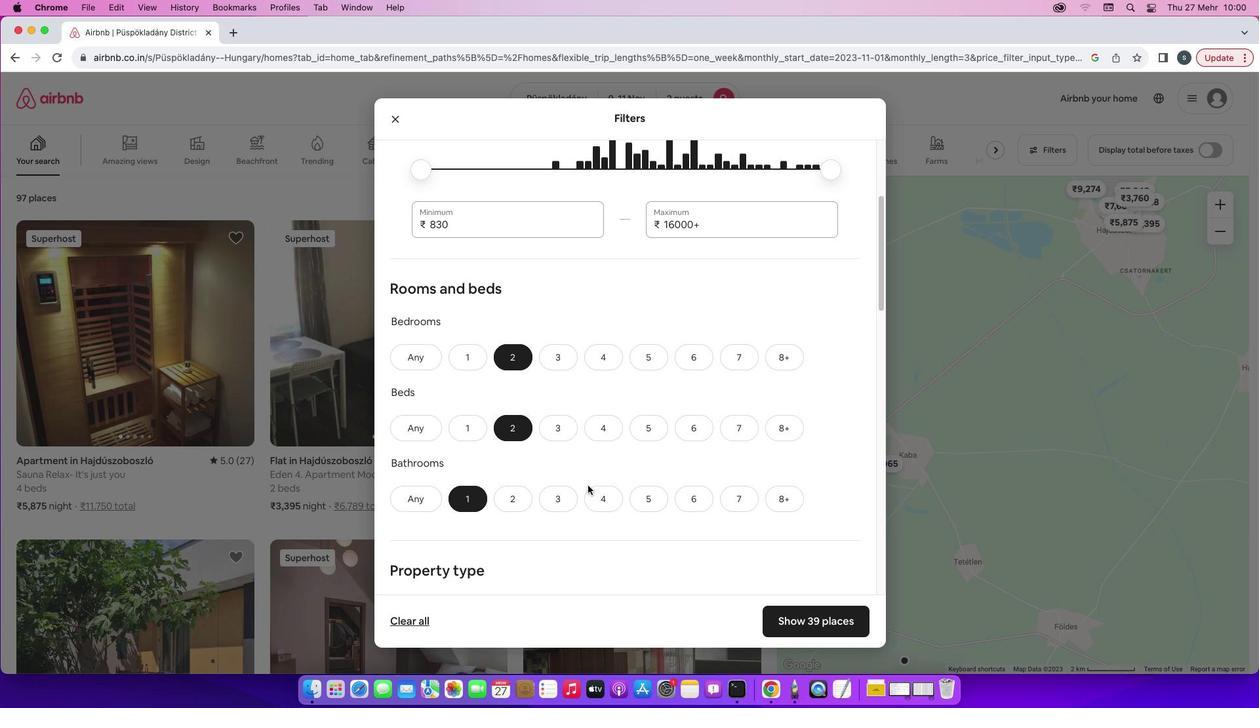 
Action: Mouse scrolled (588, 486) with delta (0, 0)
Screenshot: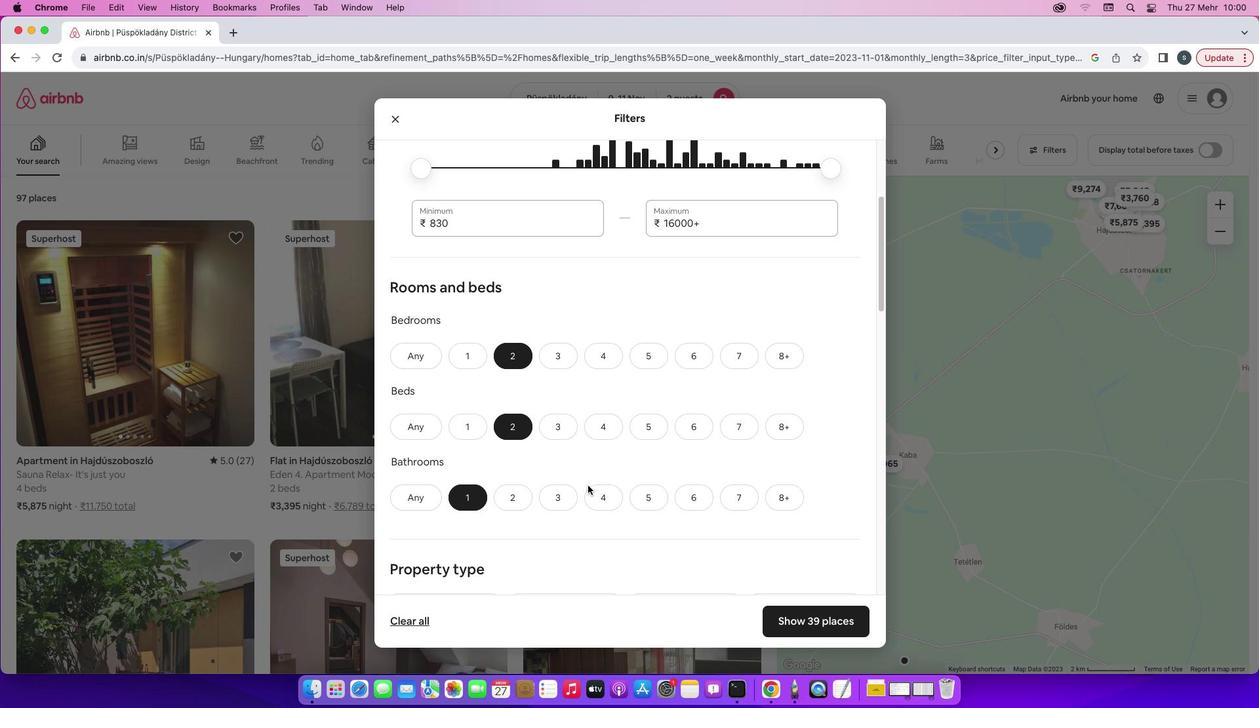 
Action: Mouse scrolled (588, 486) with delta (0, 0)
Screenshot: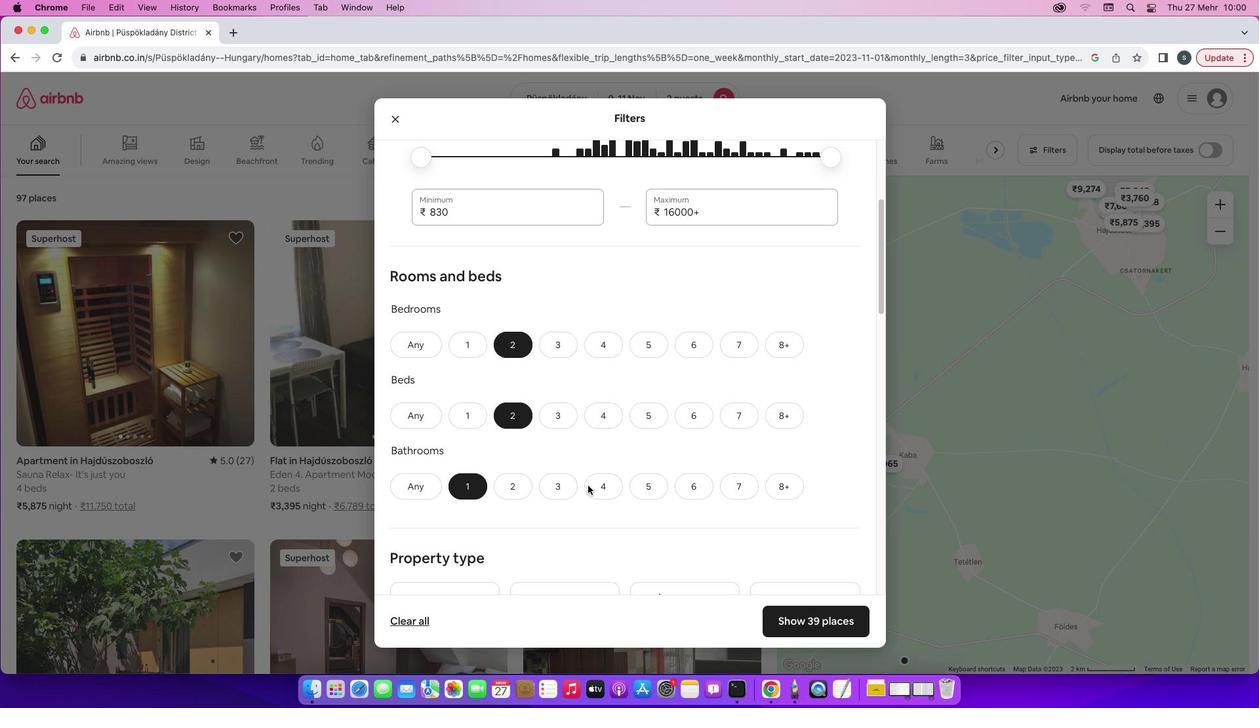 
Action: Mouse scrolled (588, 486) with delta (0, 0)
Screenshot: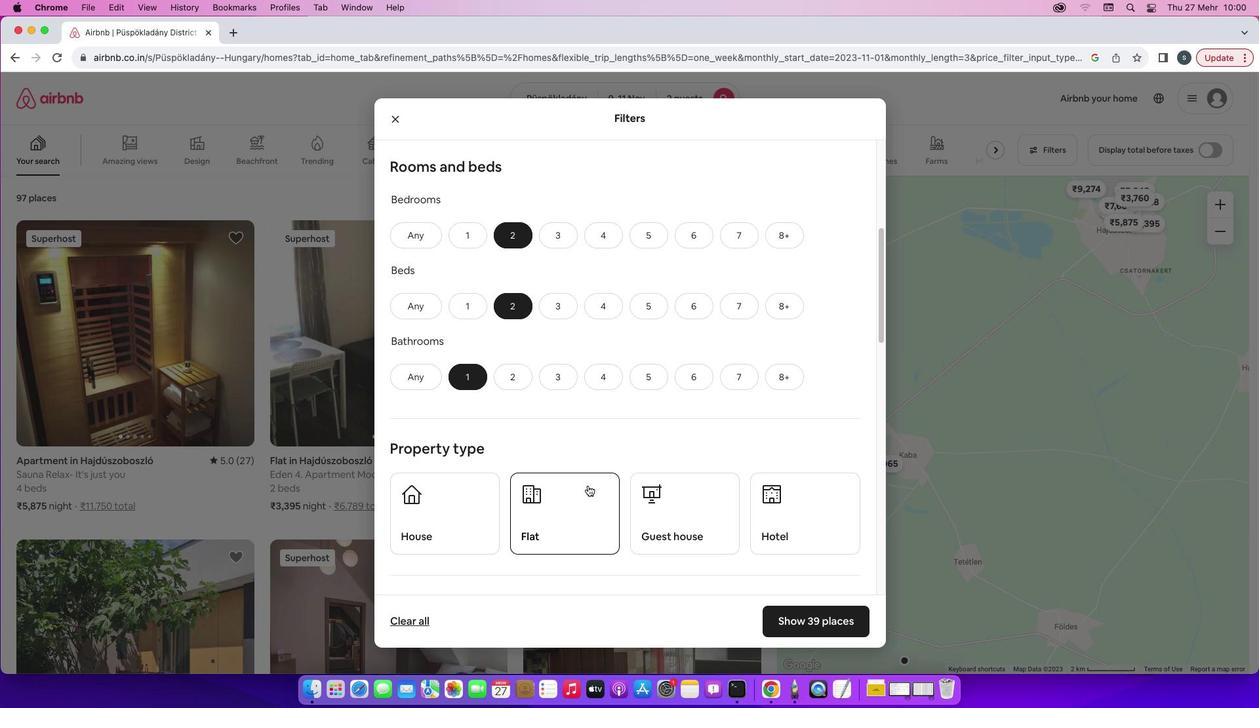 
Action: Mouse scrolled (588, 486) with delta (0, 0)
Screenshot: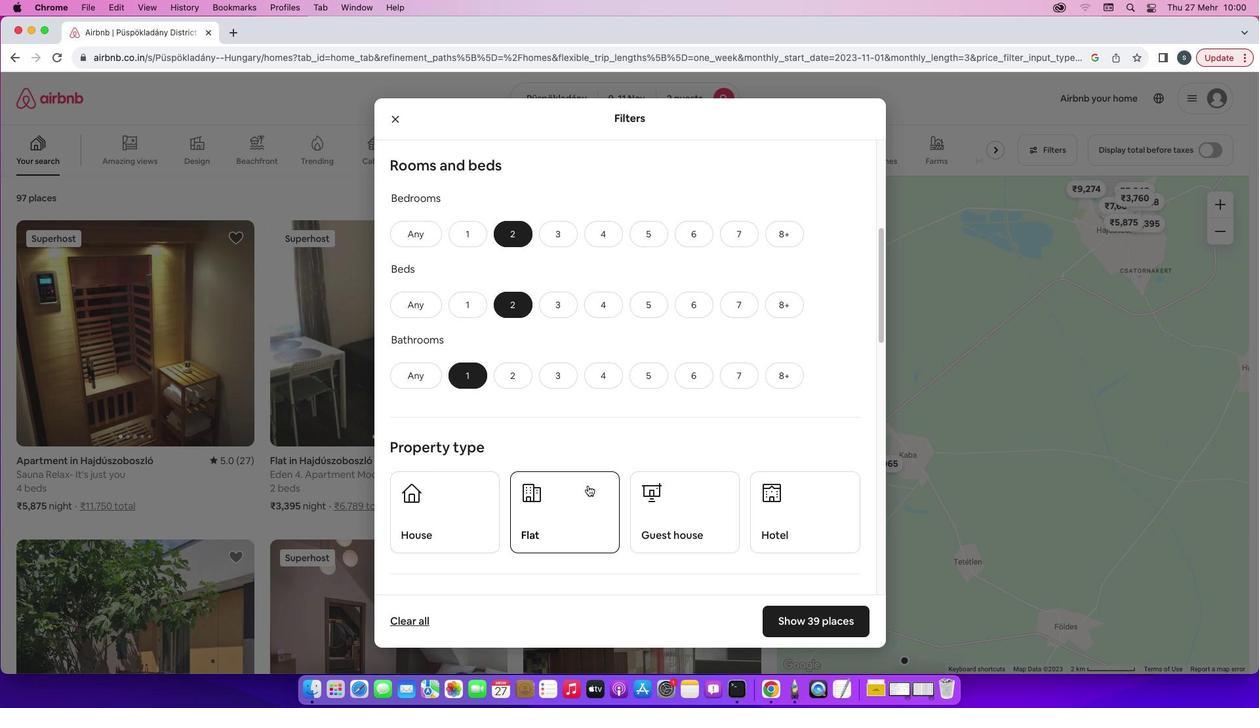 
Action: Mouse scrolled (588, 486) with delta (0, 0)
Screenshot: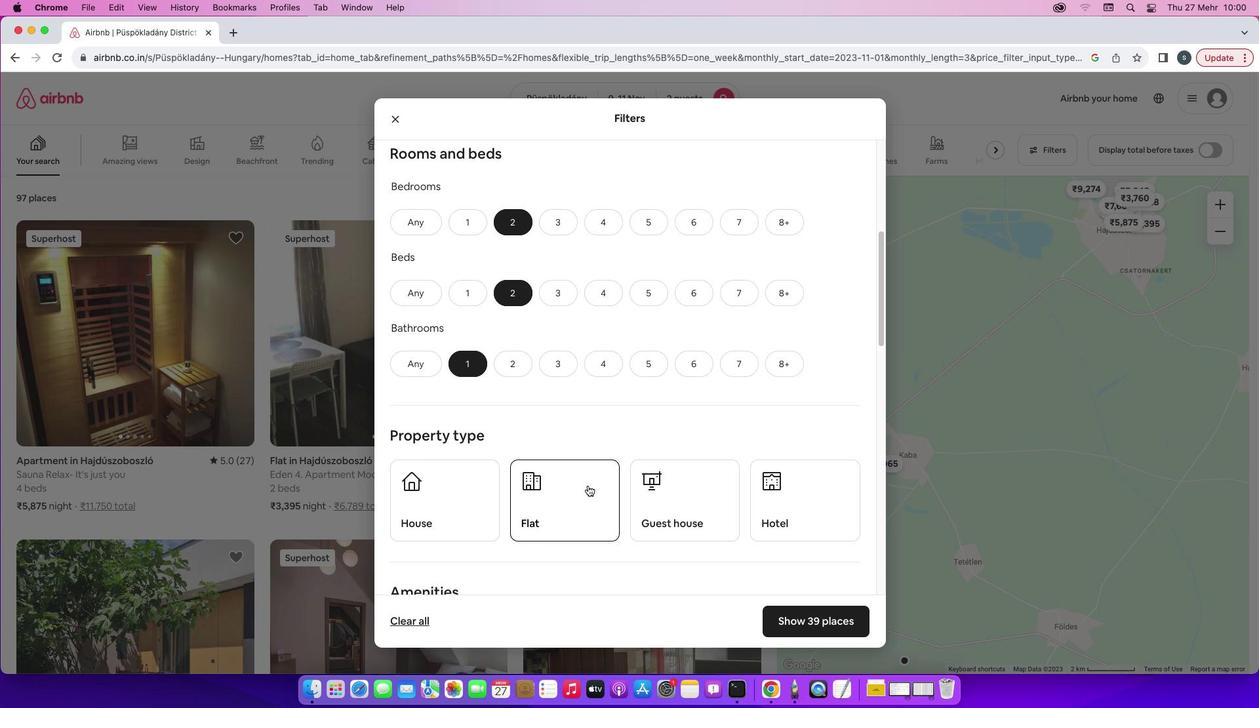 
Action: Mouse scrolled (588, 486) with delta (0, 0)
Screenshot: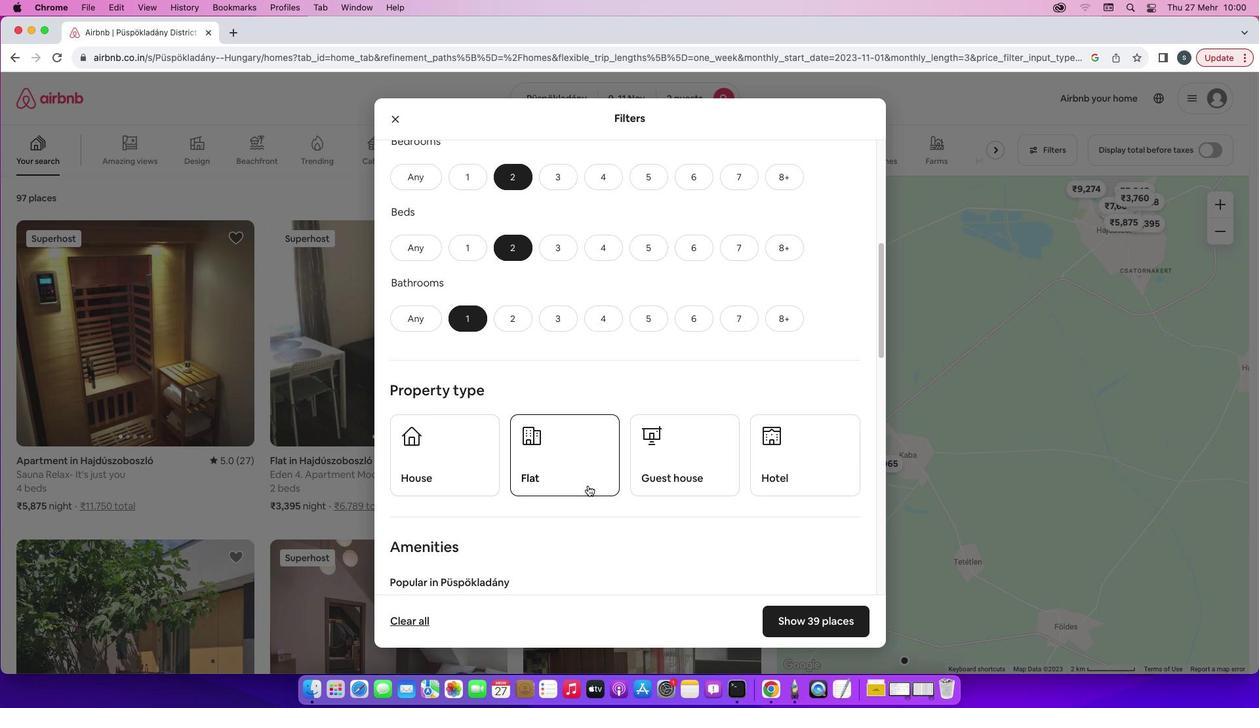 
Action: Mouse moved to (665, 376)
Screenshot: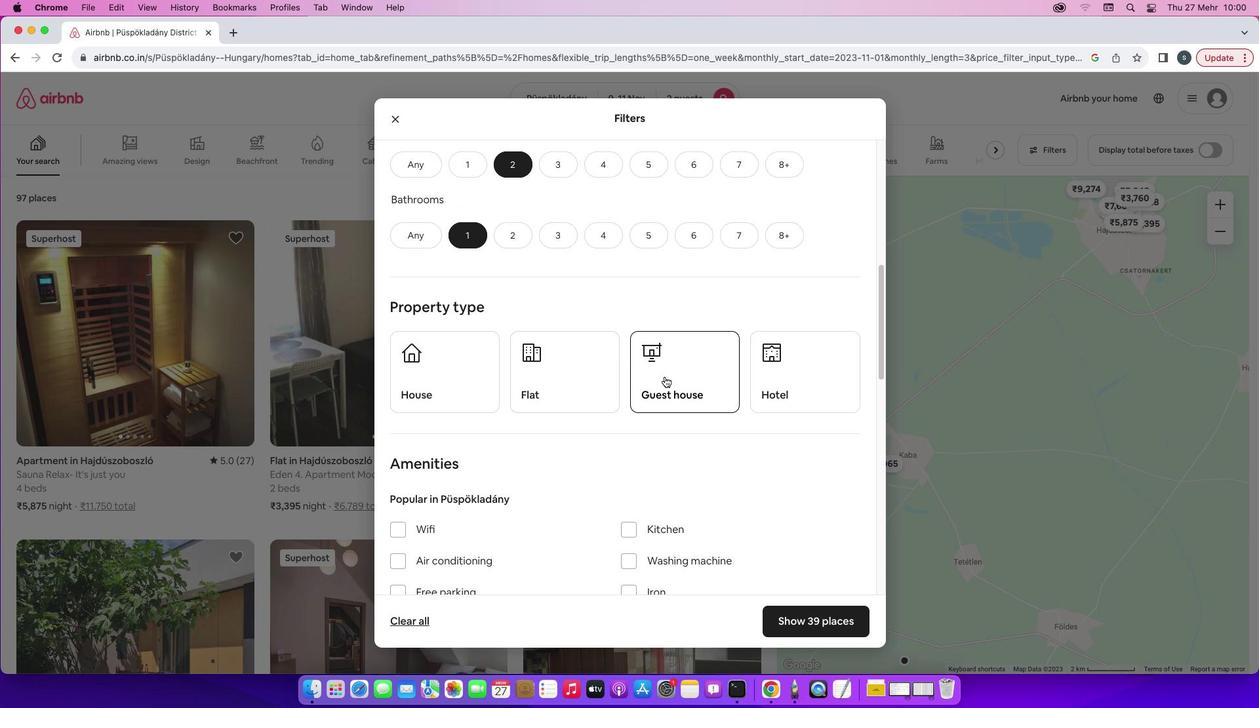 
Action: Mouse pressed left at (665, 376)
Screenshot: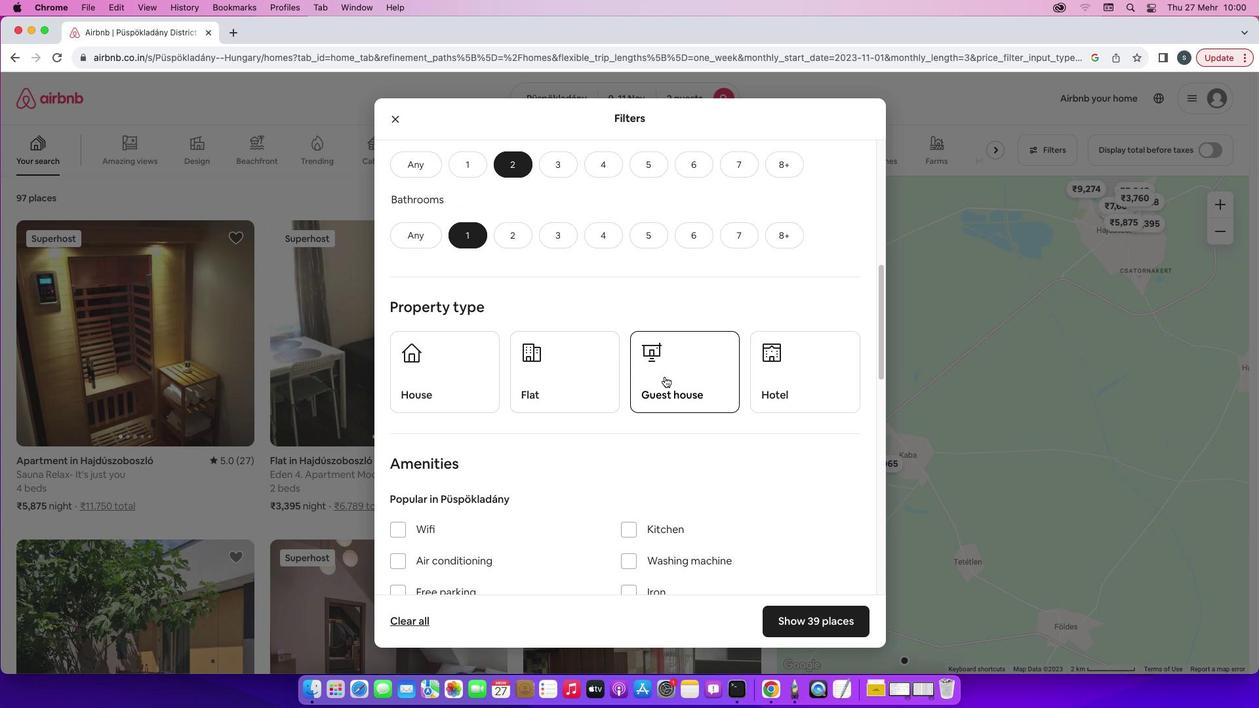 
Action: Mouse moved to (663, 464)
Screenshot: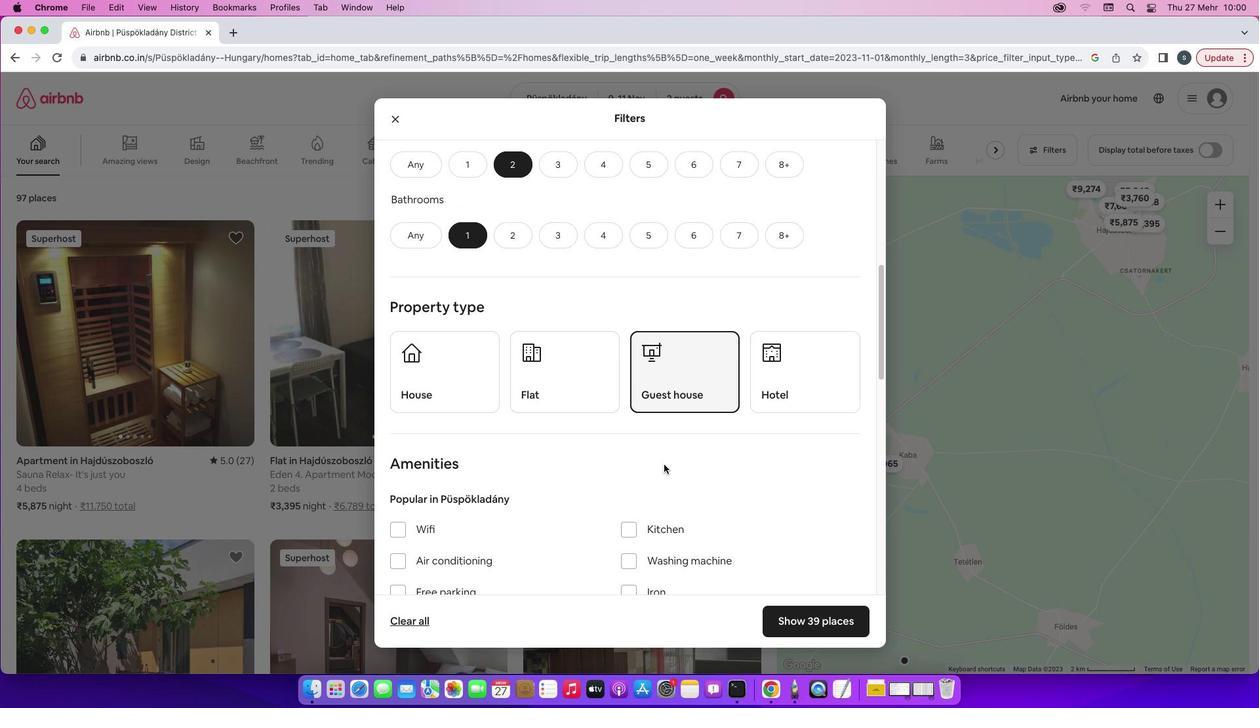 
Action: Mouse scrolled (663, 464) with delta (0, 0)
Screenshot: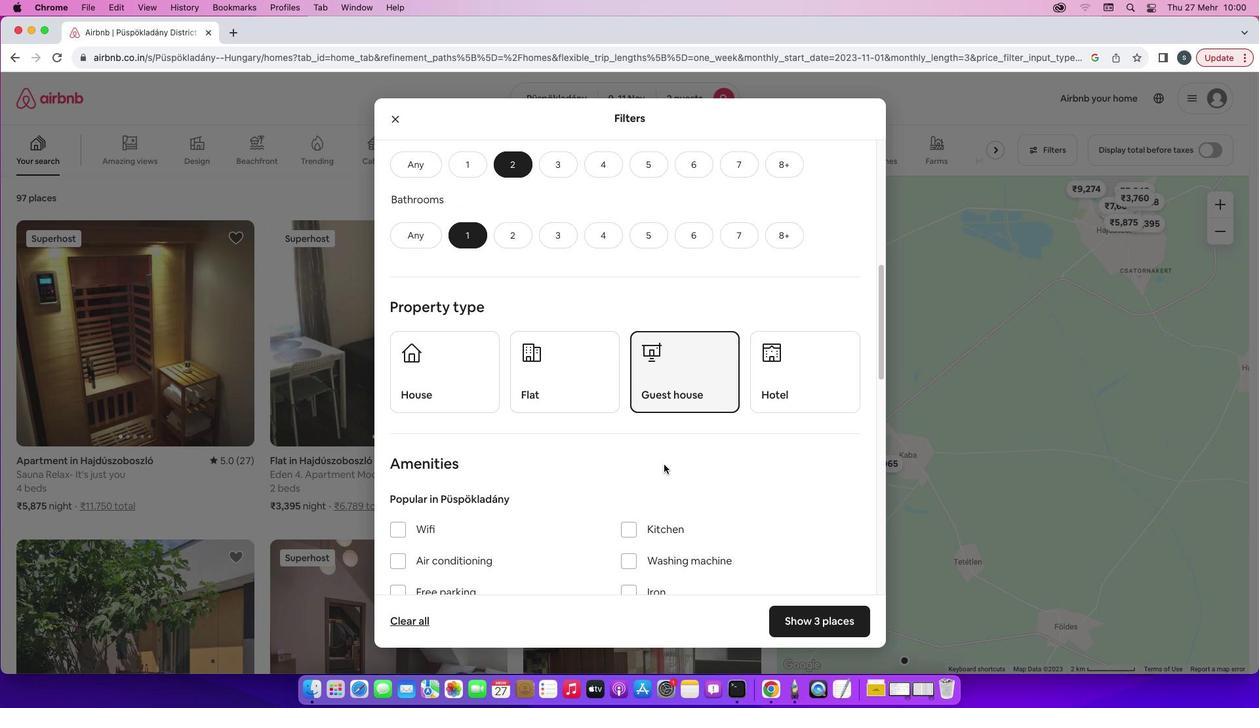 
Action: Mouse scrolled (663, 464) with delta (0, 0)
Screenshot: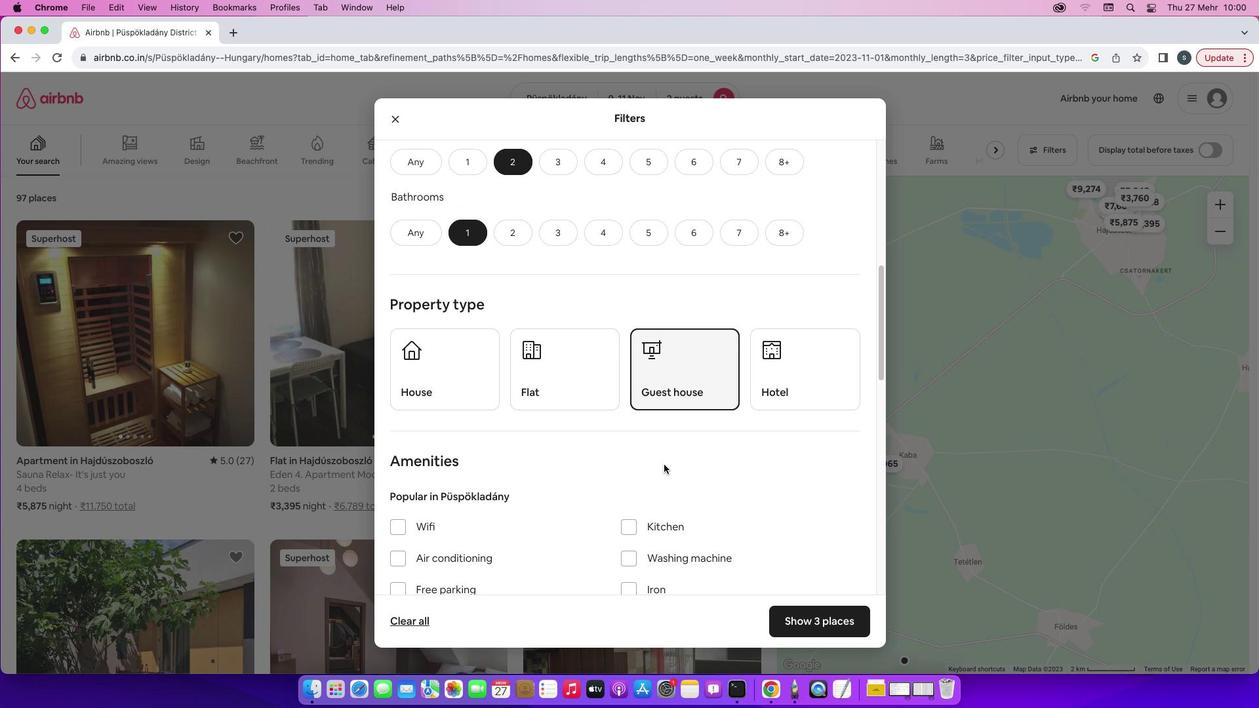 
Action: Mouse scrolled (663, 464) with delta (0, 0)
Screenshot: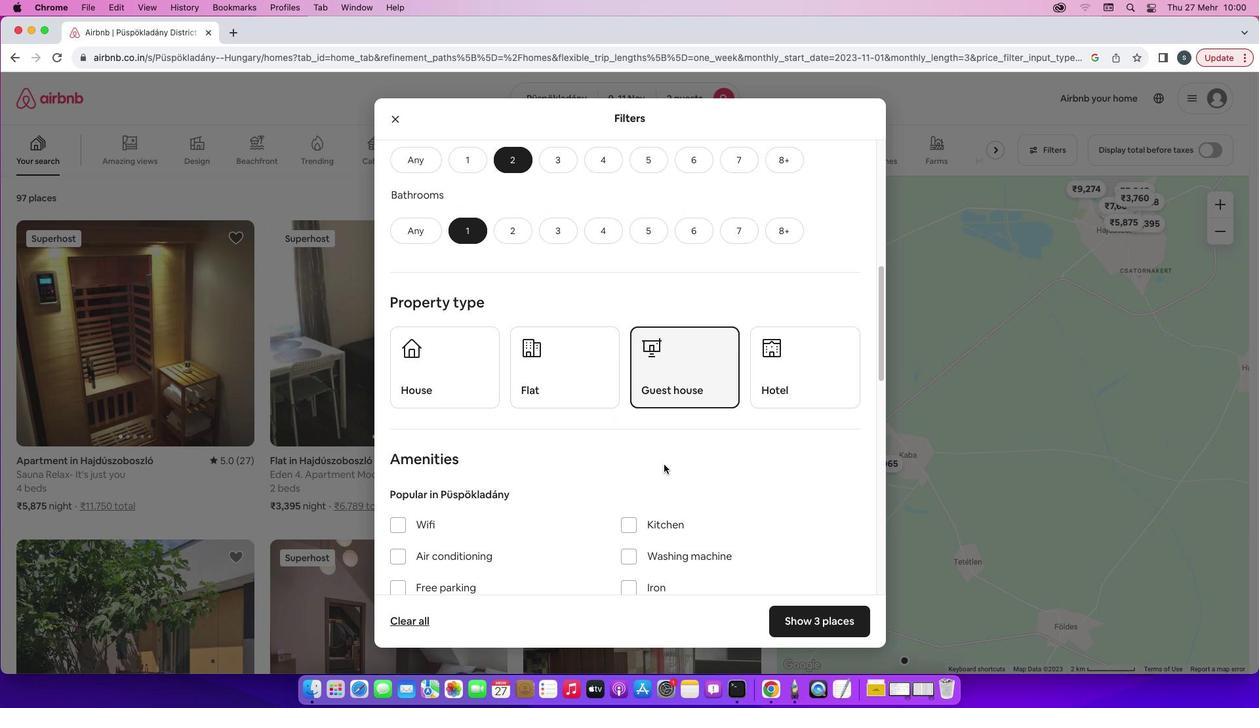 
Action: Mouse scrolled (663, 464) with delta (0, 0)
Screenshot: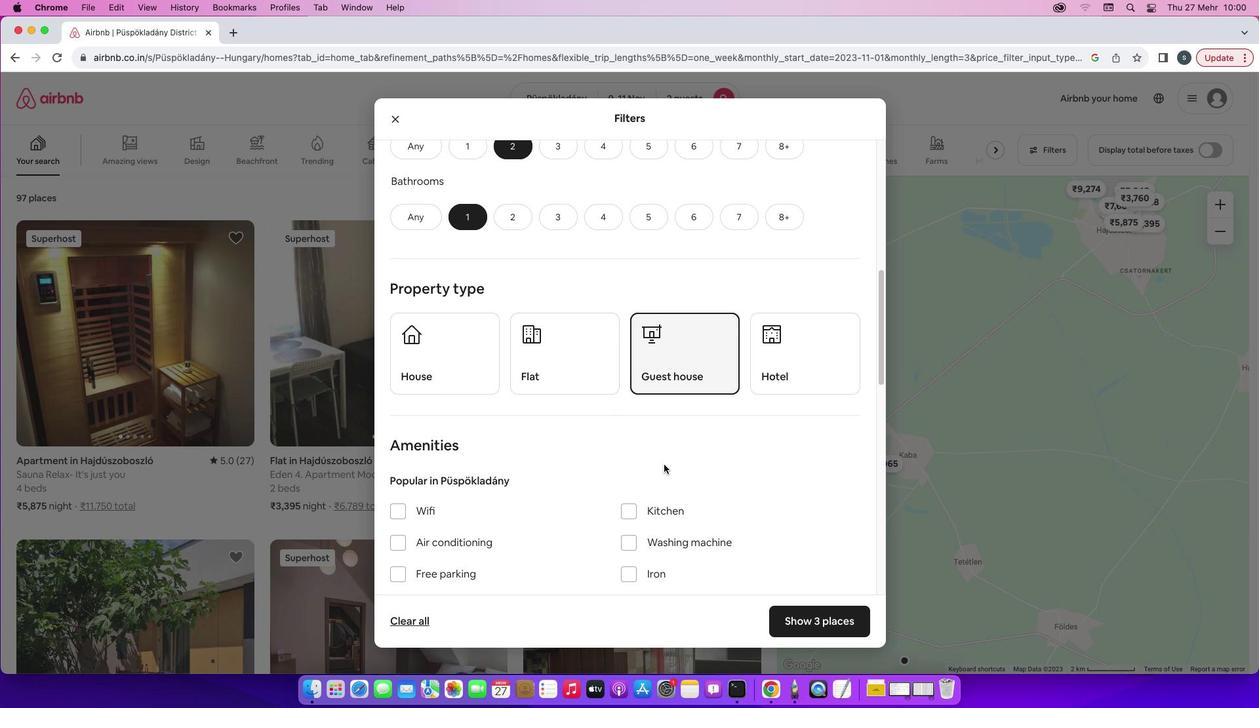 
Action: Mouse scrolled (663, 464) with delta (0, 0)
Screenshot: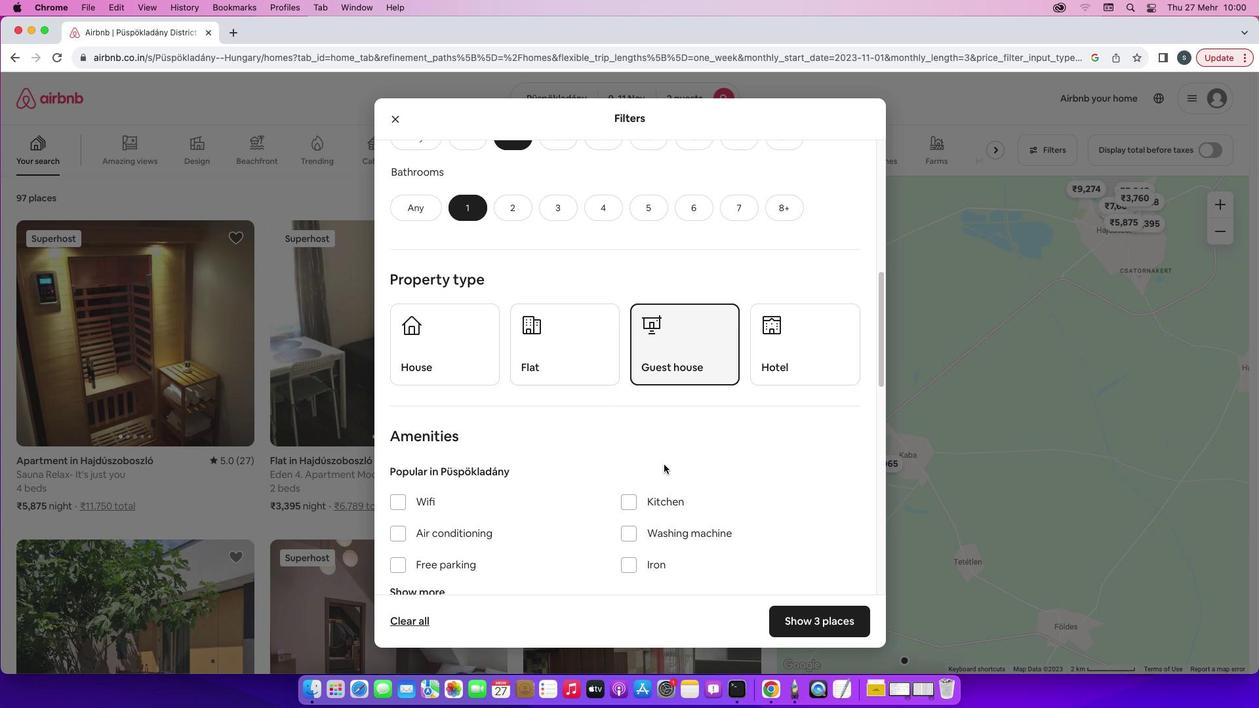 
Action: Mouse scrolled (663, 464) with delta (0, 0)
Screenshot: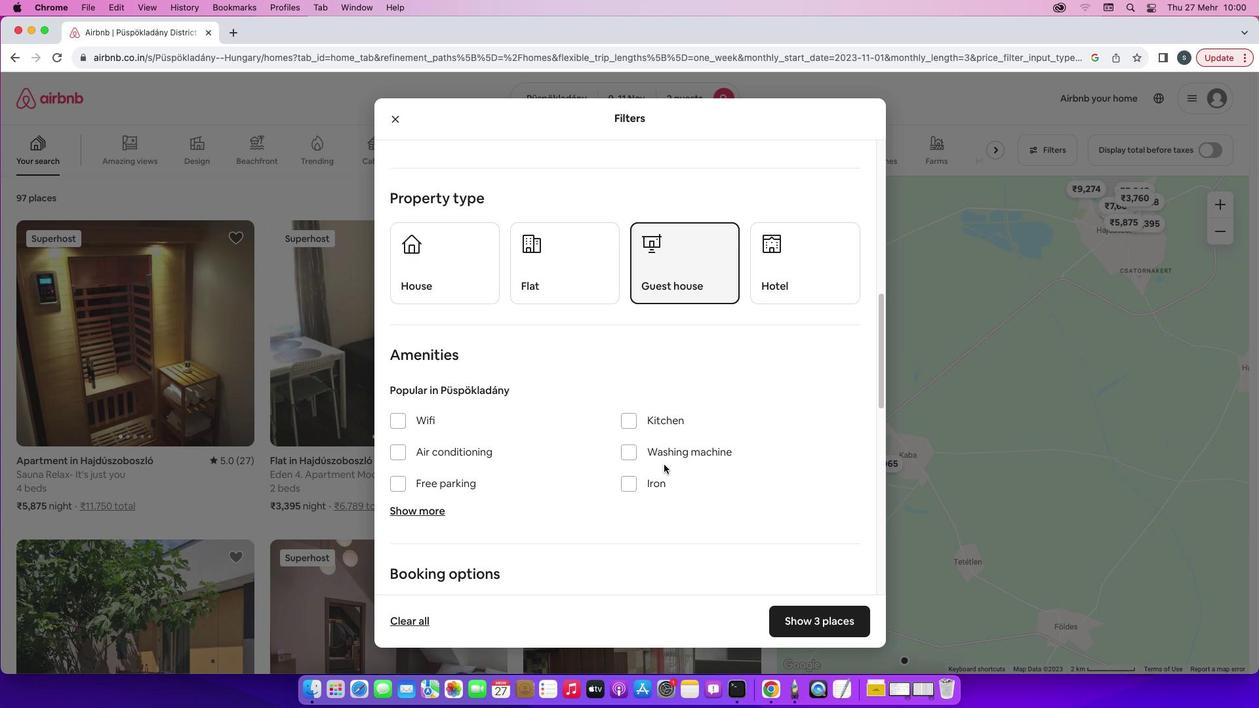 
Action: Mouse scrolled (663, 464) with delta (0, 0)
Screenshot: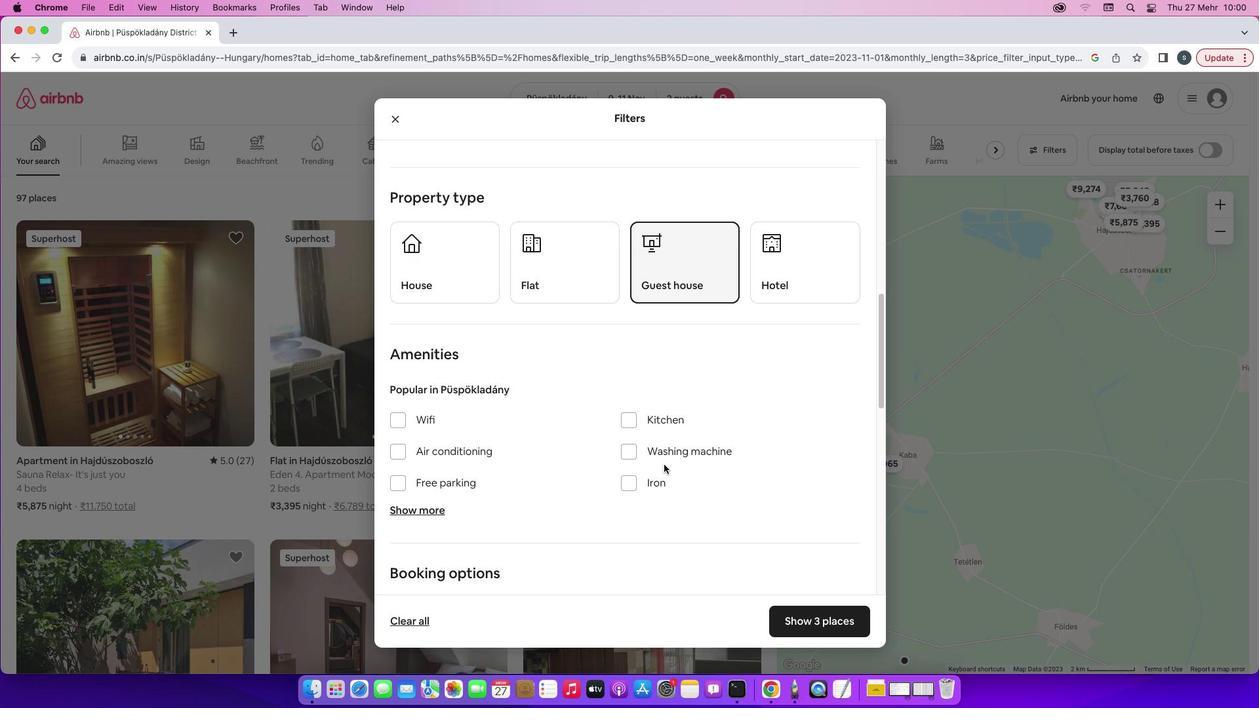 
Action: Mouse scrolled (663, 464) with delta (0, 0)
Screenshot: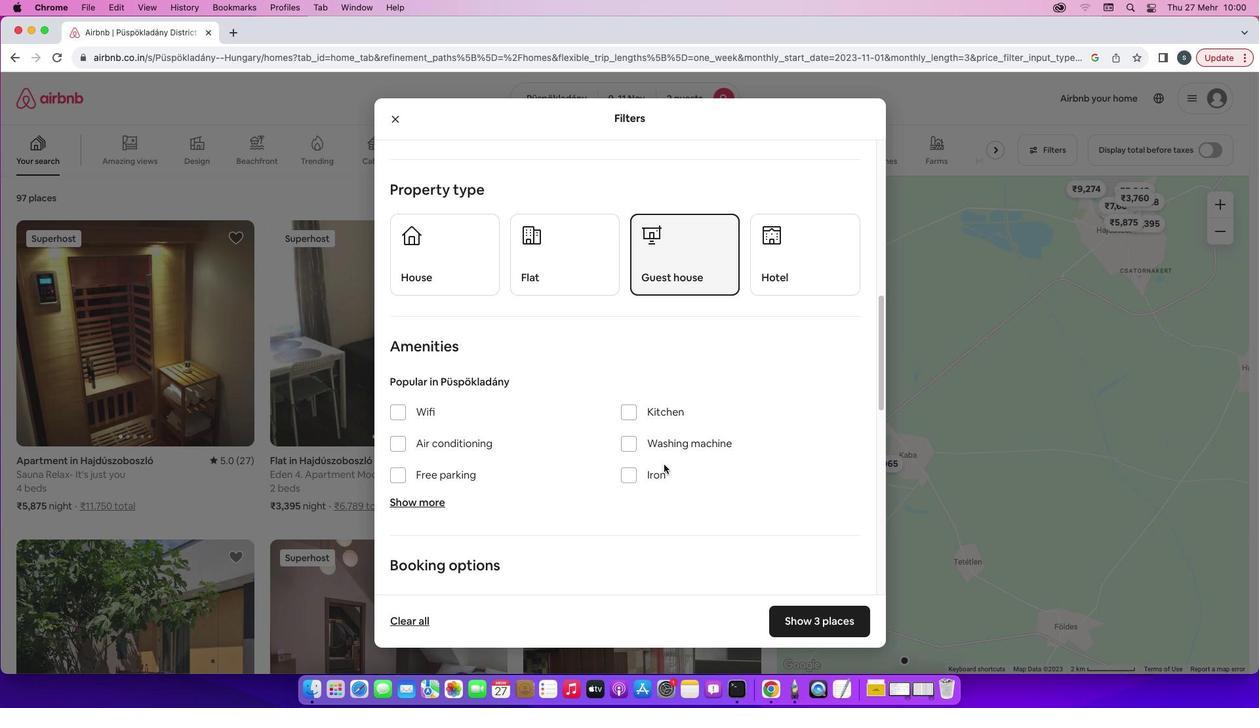
Action: Mouse scrolled (663, 464) with delta (0, 0)
Screenshot: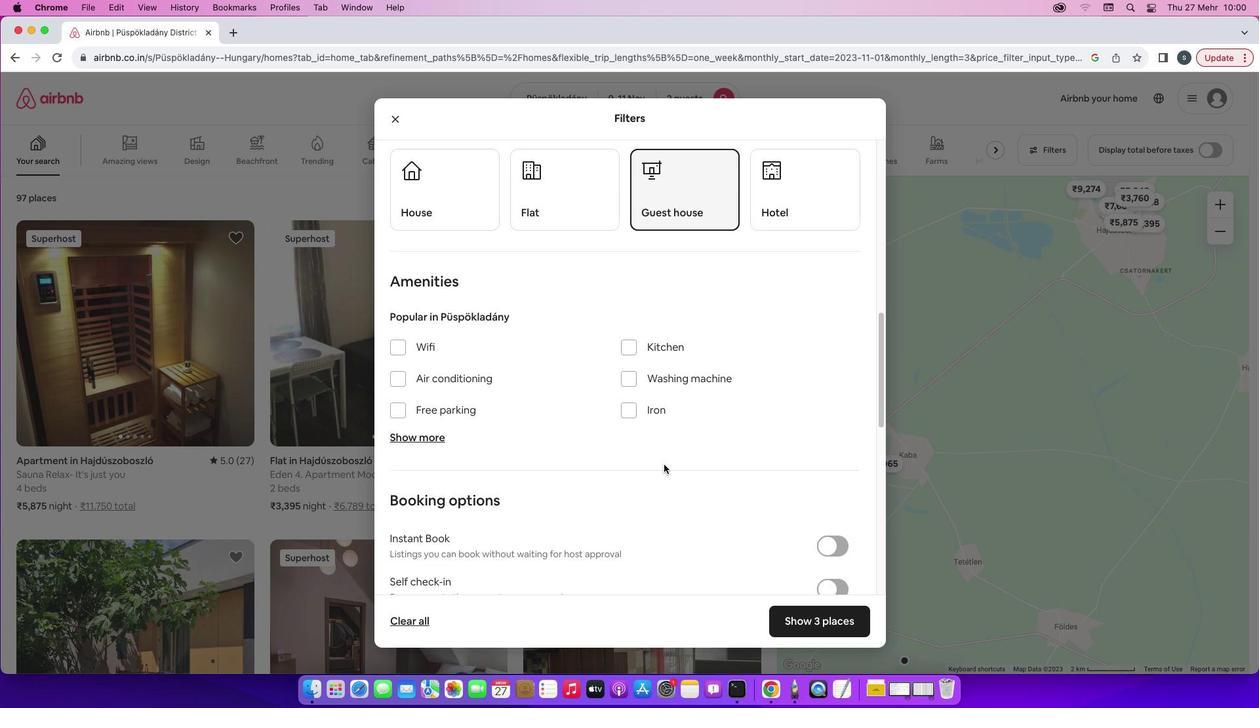 
Action: Mouse scrolled (663, 464) with delta (0, 0)
Screenshot: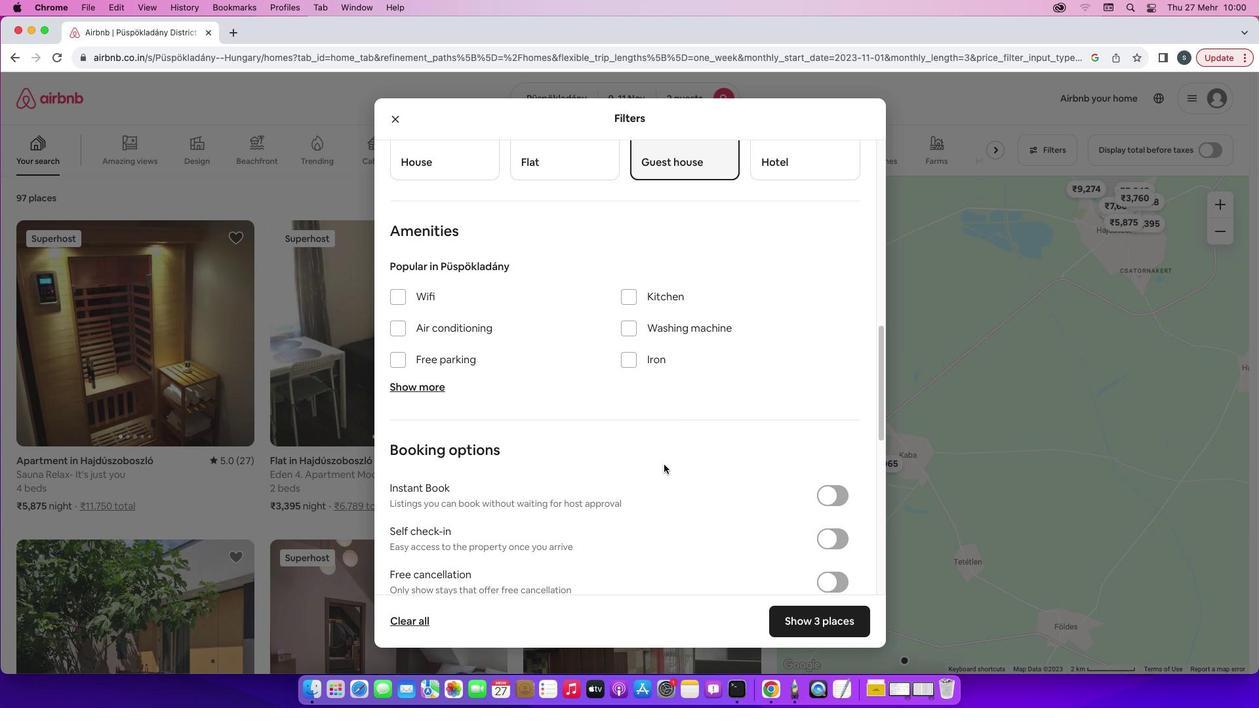 
Action: Mouse scrolled (663, 464) with delta (0, 0)
Screenshot: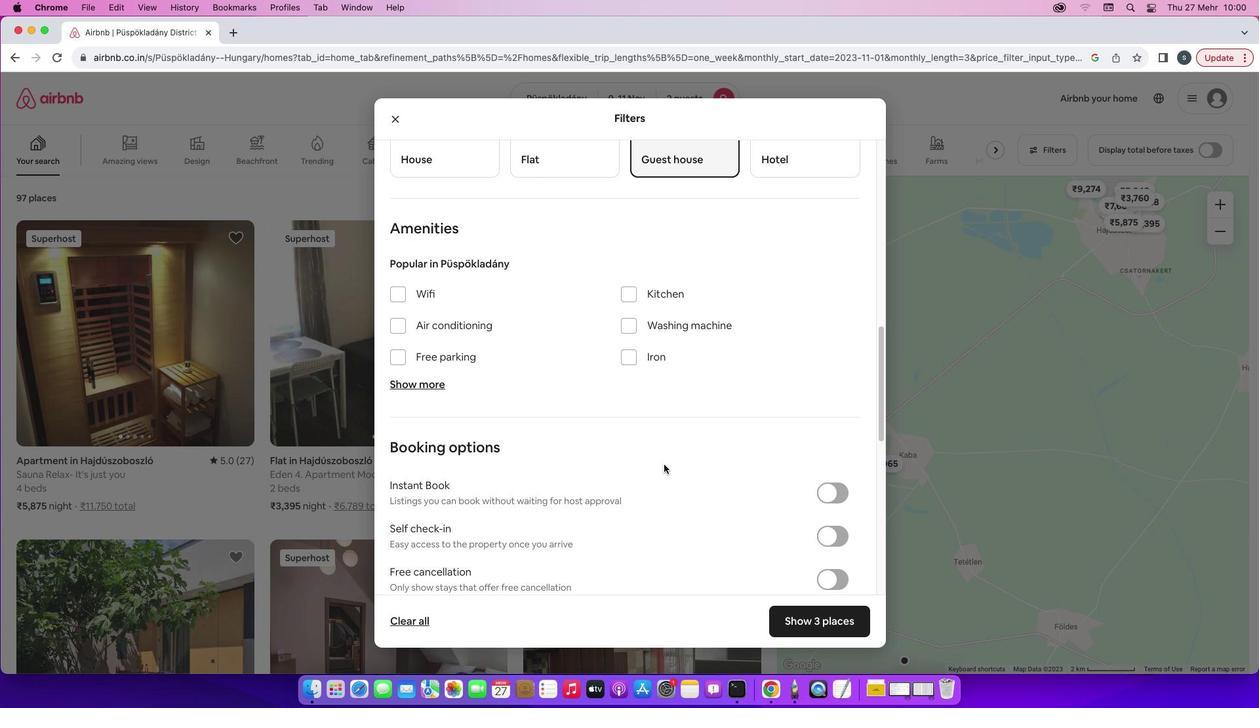 
Action: Mouse scrolled (663, 464) with delta (0, 0)
Screenshot: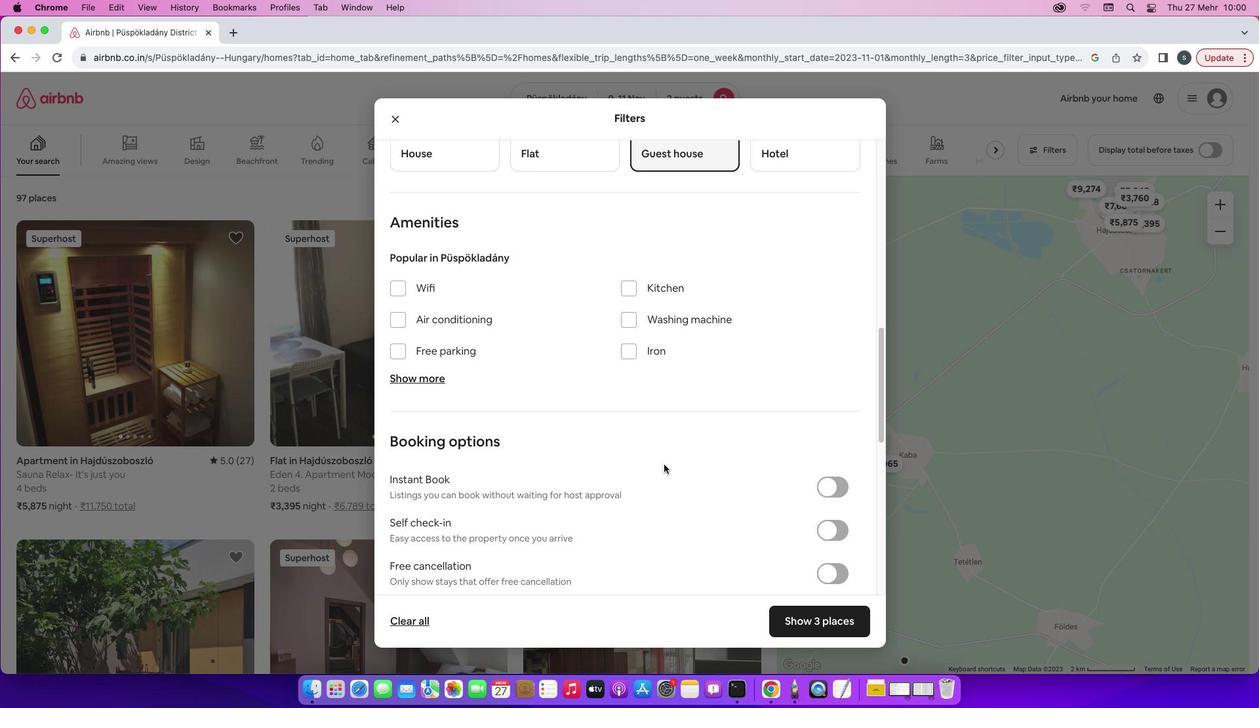 
Action: Mouse moved to (826, 452)
Screenshot: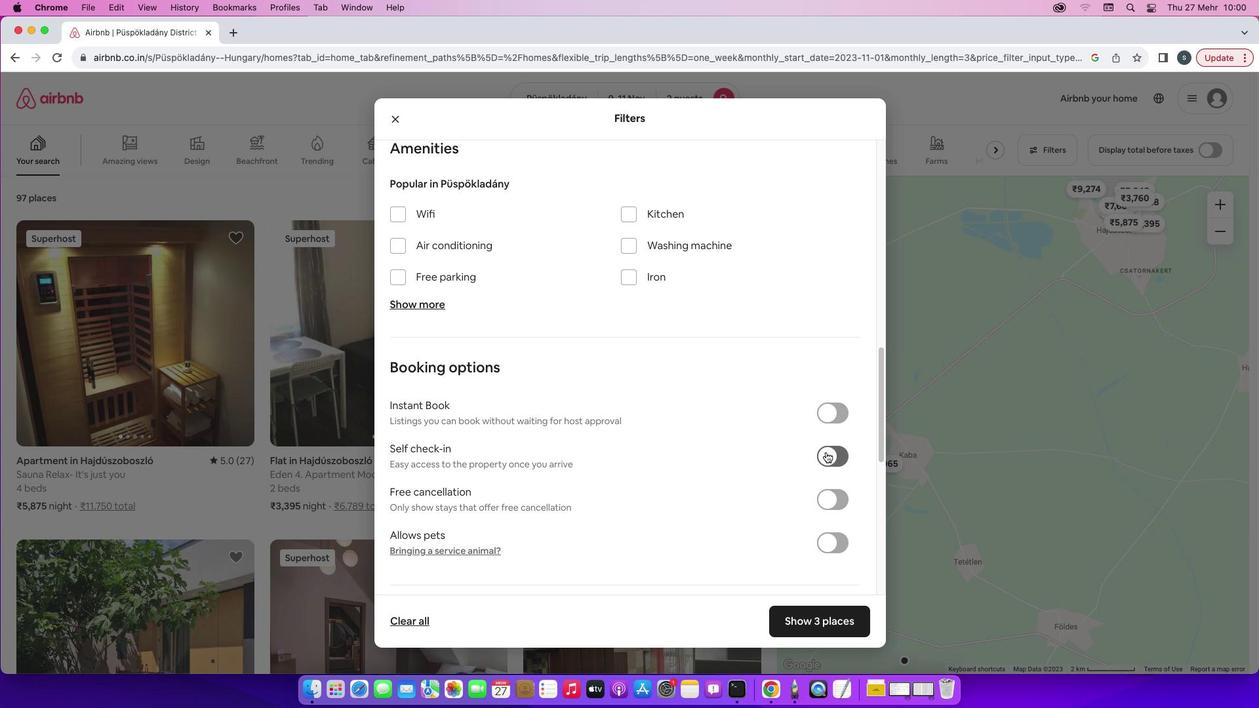 
Action: Mouse pressed left at (826, 452)
Screenshot: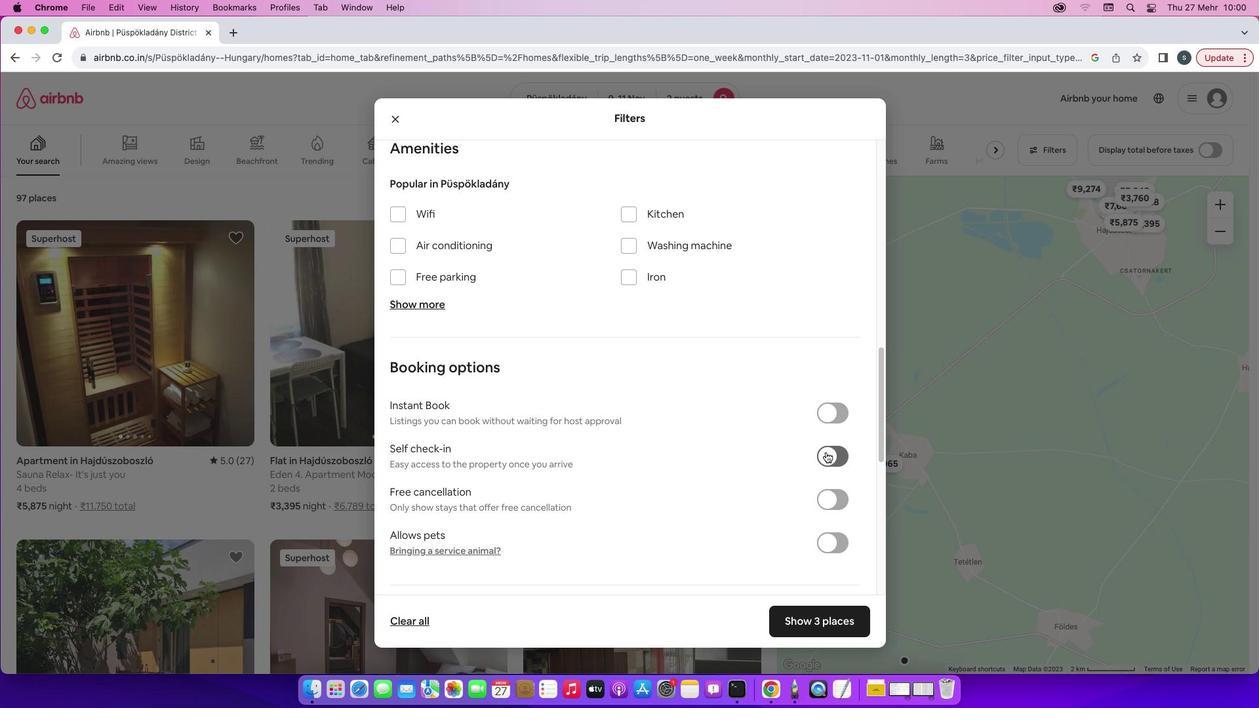 
Action: Mouse moved to (726, 490)
Screenshot: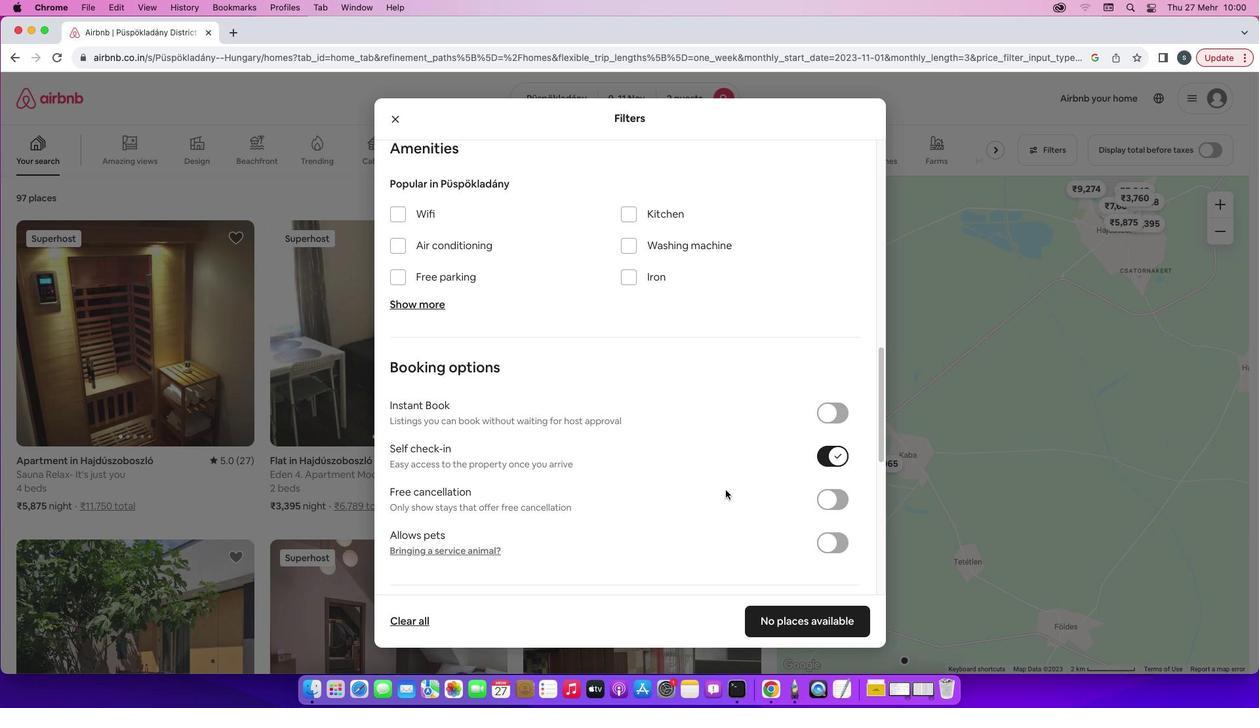
Action: Mouse scrolled (726, 490) with delta (0, 0)
Screenshot: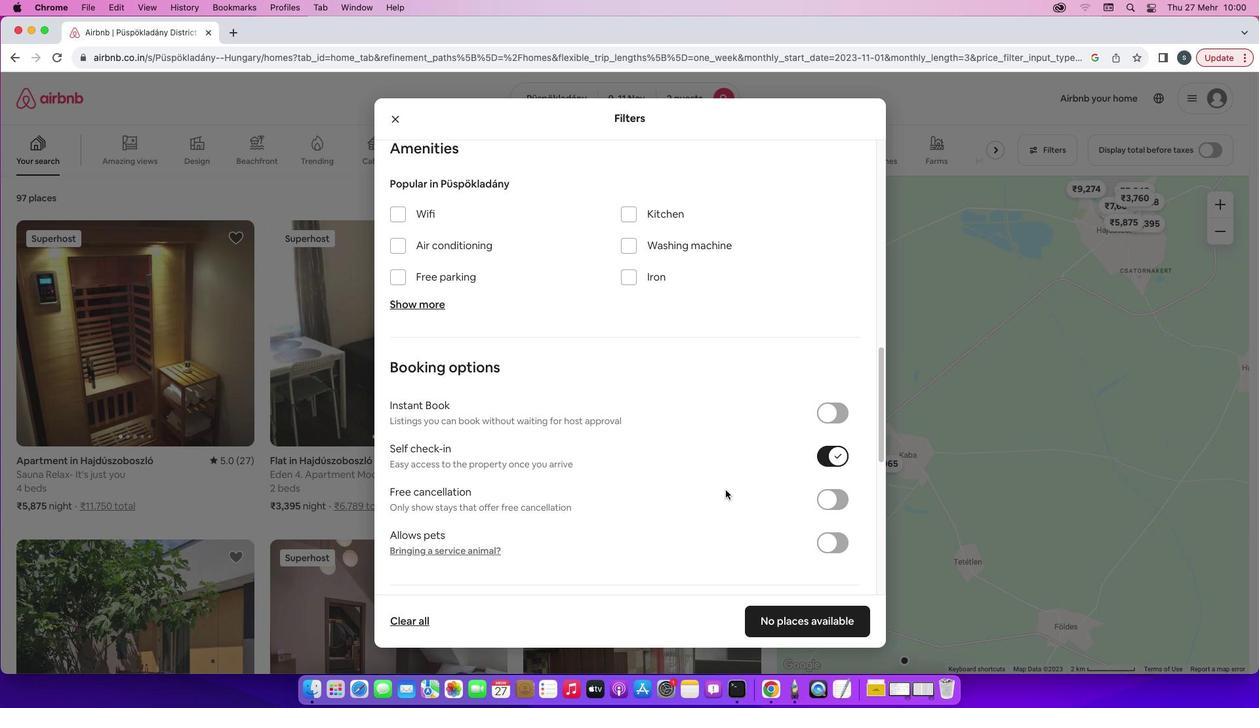 
Action: Mouse scrolled (726, 490) with delta (0, 0)
Screenshot: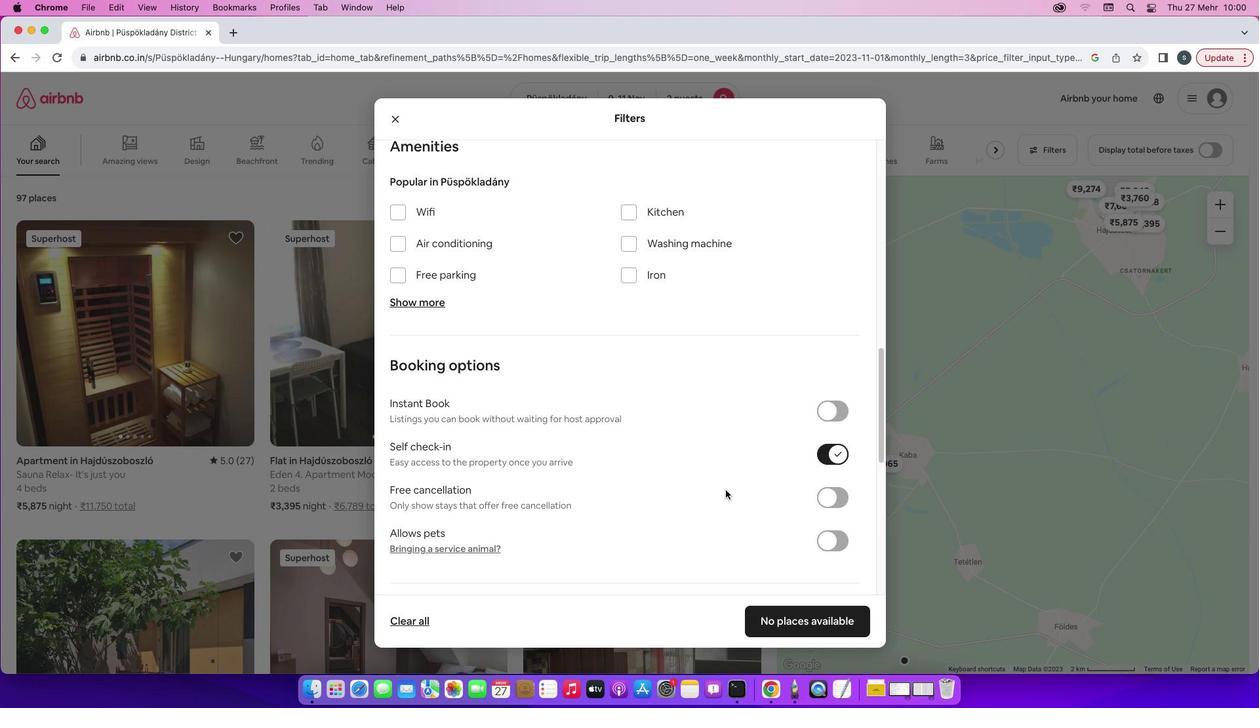
Action: Mouse scrolled (726, 490) with delta (0, 0)
Screenshot: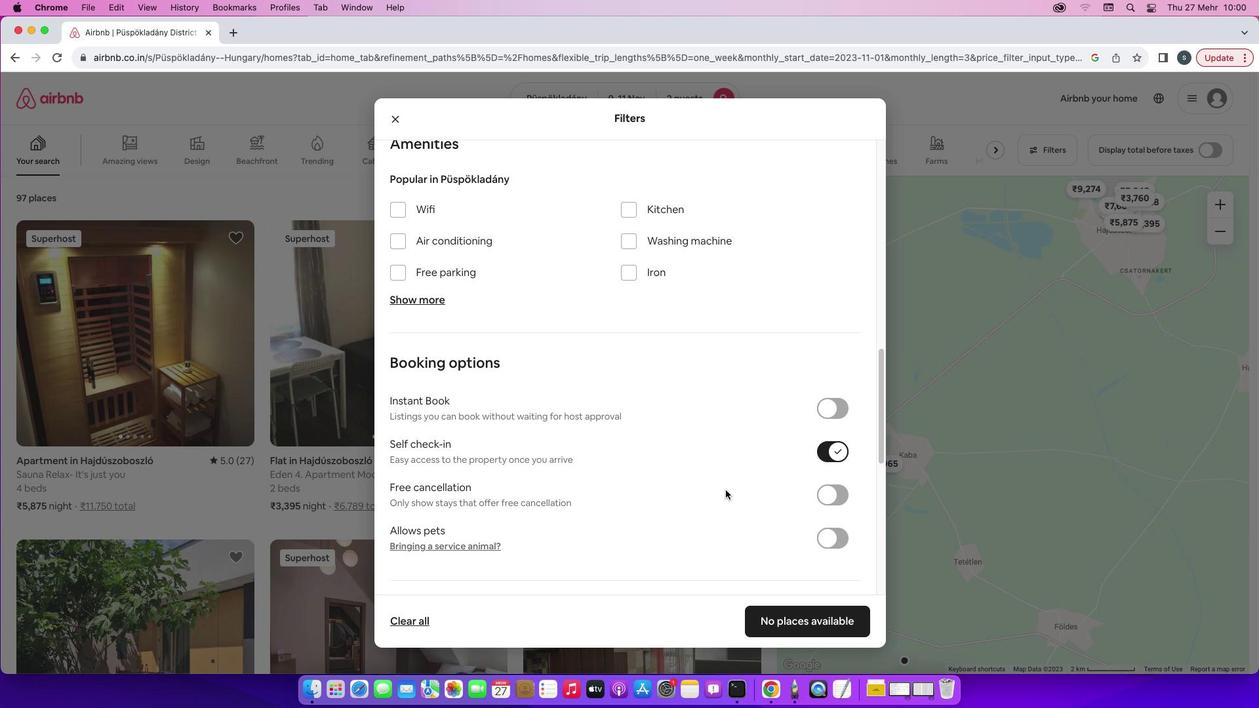 
Action: Mouse scrolled (726, 490) with delta (0, 0)
Screenshot: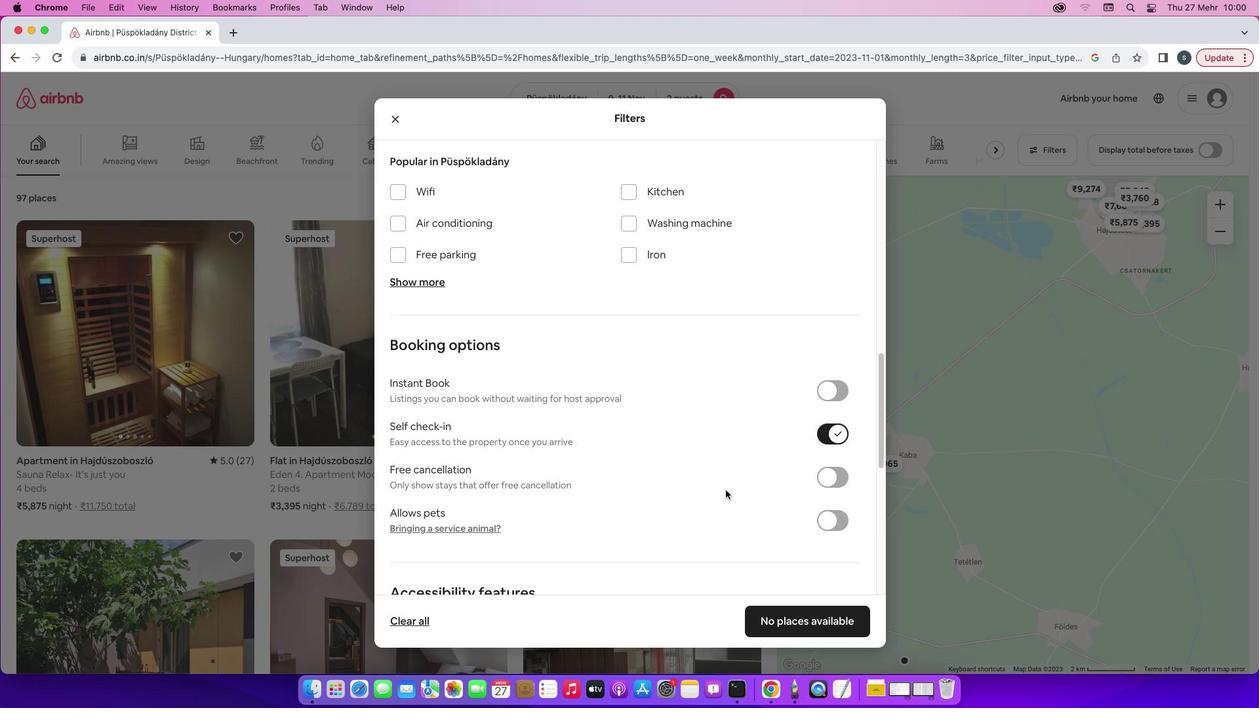 
Action: Mouse moved to (822, 618)
Screenshot: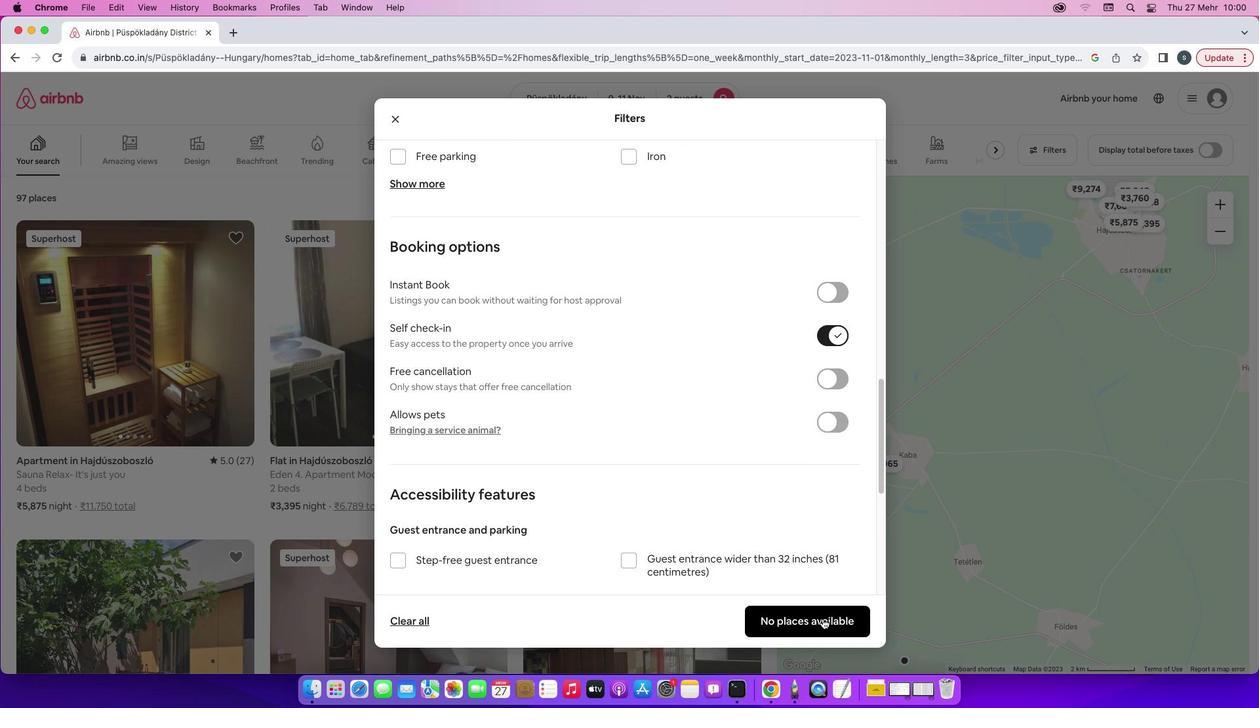 
Action: Mouse pressed left at (822, 618)
Screenshot: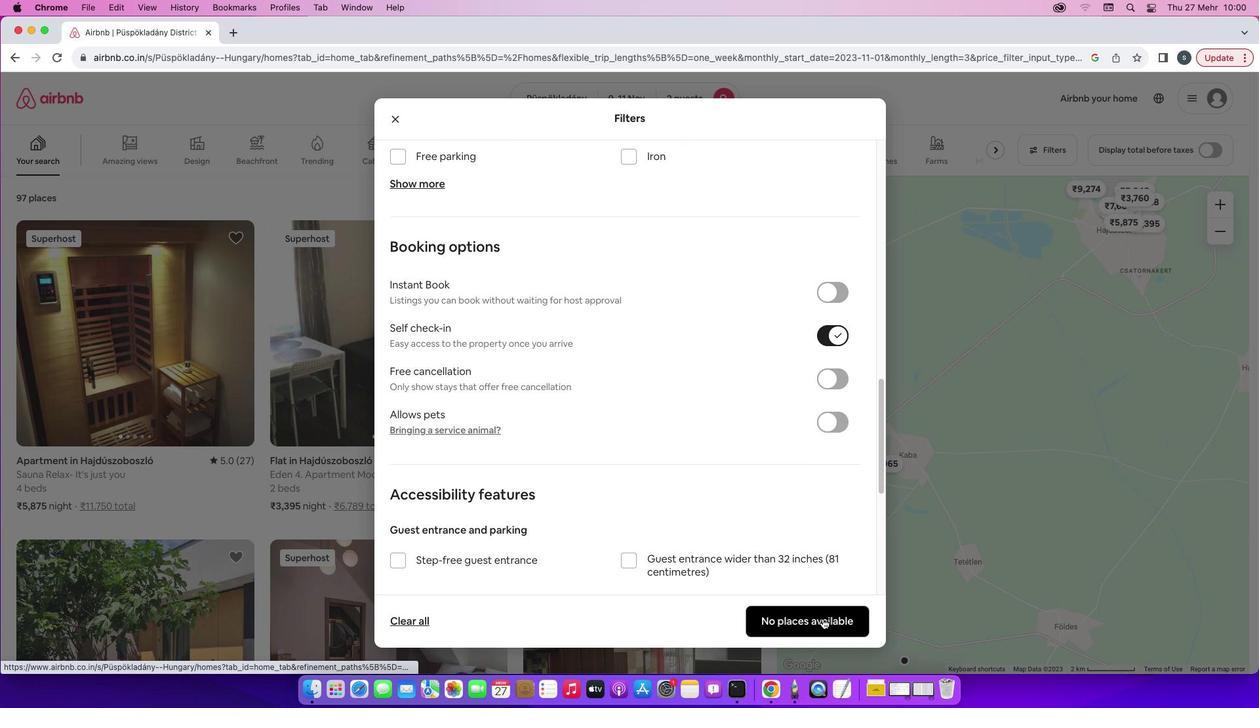 
Action: Mouse moved to (594, 300)
Screenshot: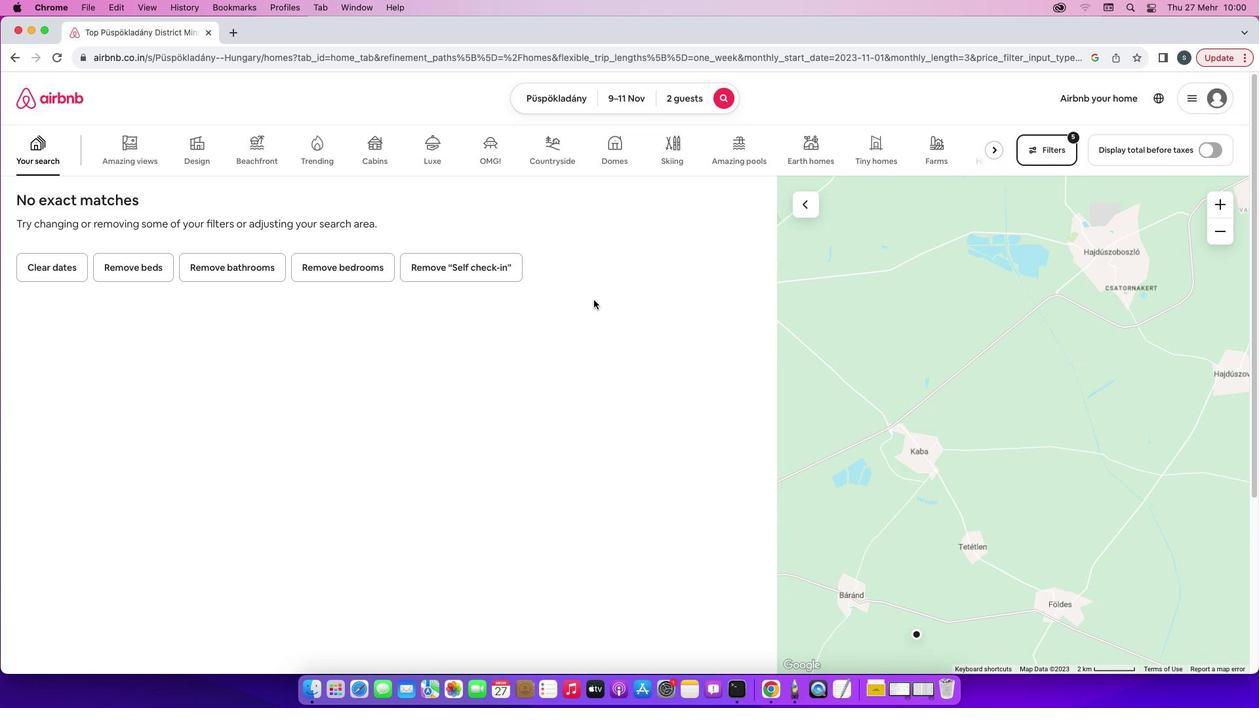 
